 Task: Search one way flight ticket for 4 adults, 1 infant in seat and 1 infant on lap in premium economy from Pittsburgh: Pittsburgh International Airport to Rockford: Chicago Rockford International Airport(was Northwest Chicagoland Regional Airport At Rockford) on 5-1-2023. Choice of flights is Royal air maroc. Number of bags: 1 checked bag. Price is upto 83000. Outbound departure time preference is 20:00.
Action: Mouse moved to (270, 397)
Screenshot: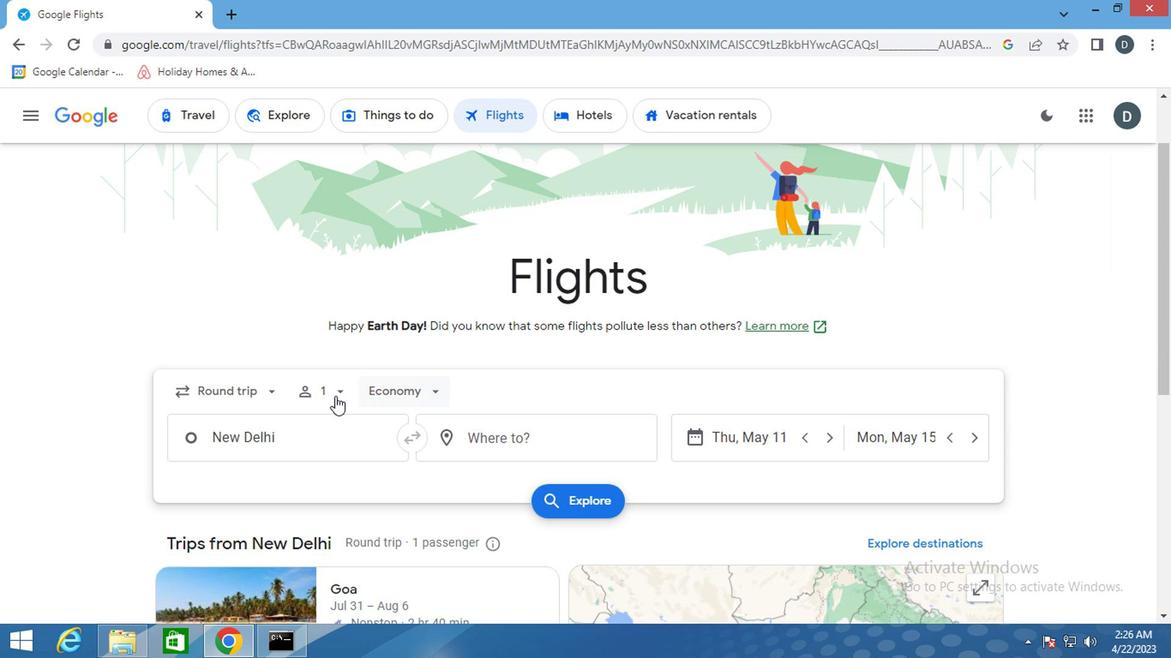 
Action: Mouse pressed left at (270, 397)
Screenshot: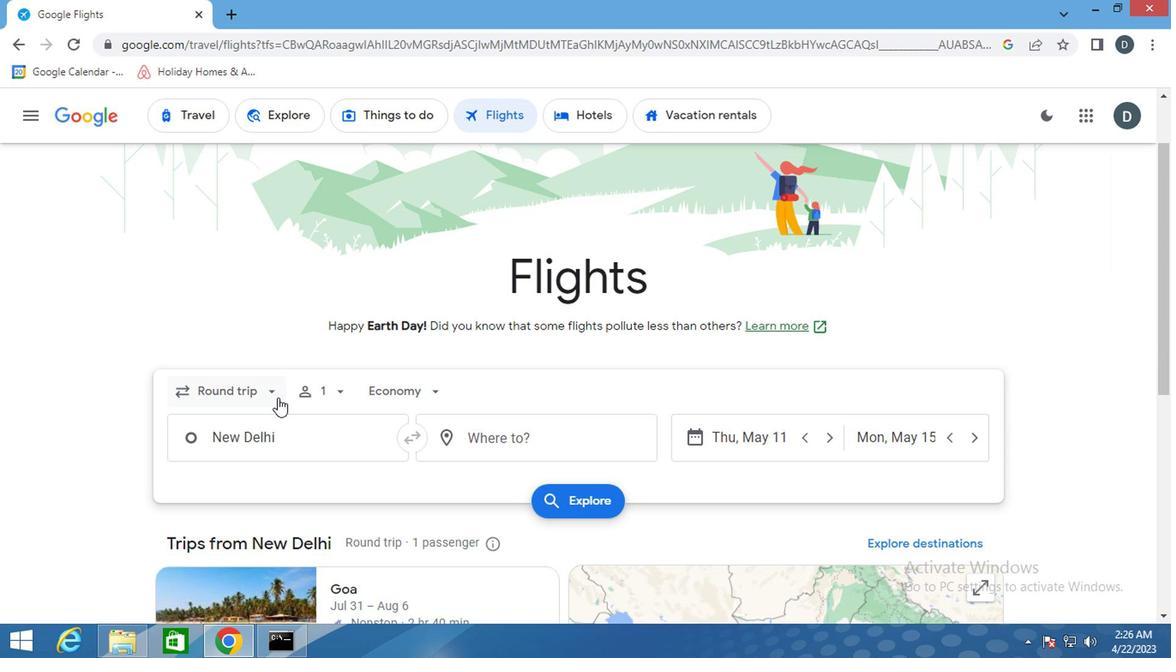 
Action: Mouse moved to (261, 456)
Screenshot: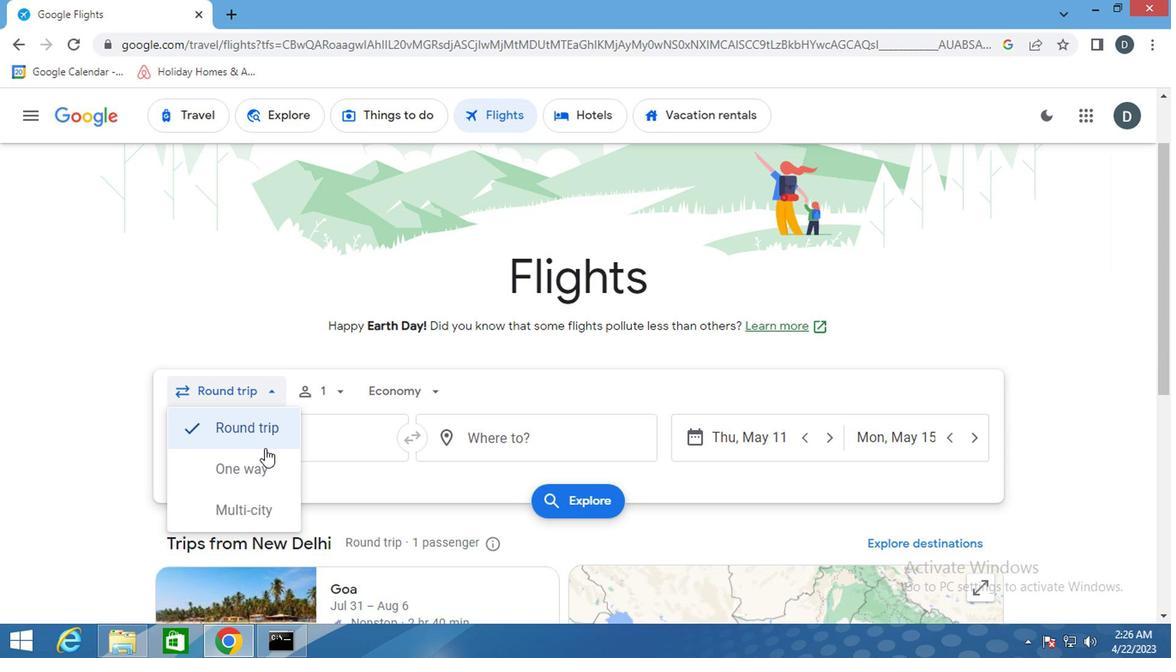 
Action: Mouse pressed left at (261, 456)
Screenshot: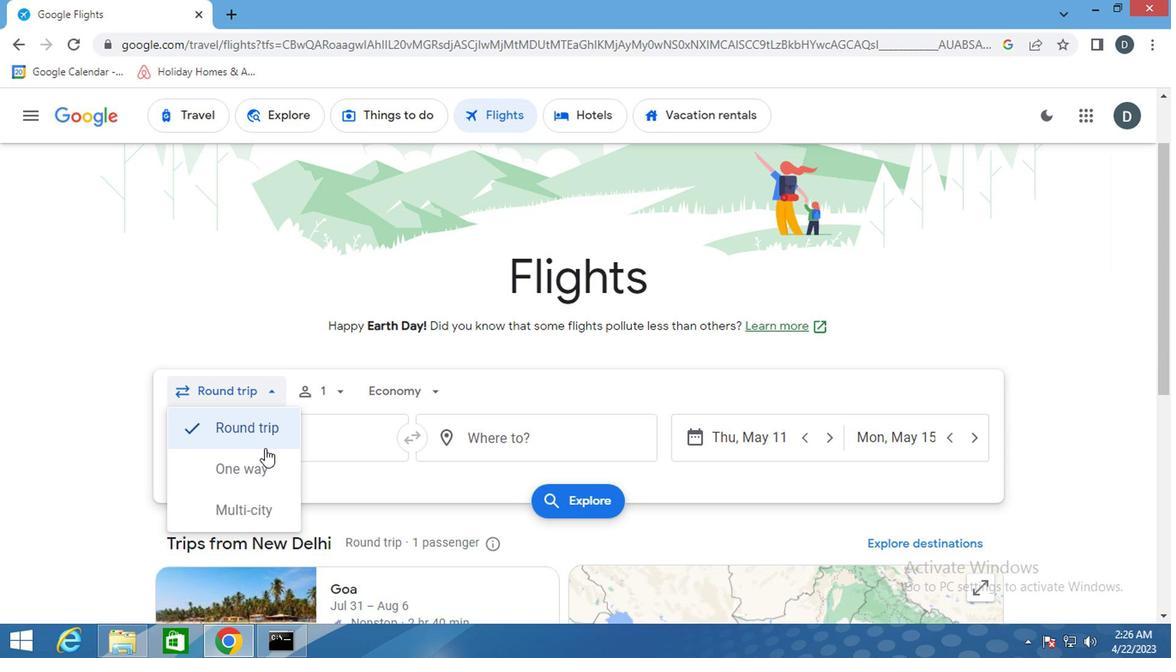 
Action: Mouse moved to (347, 372)
Screenshot: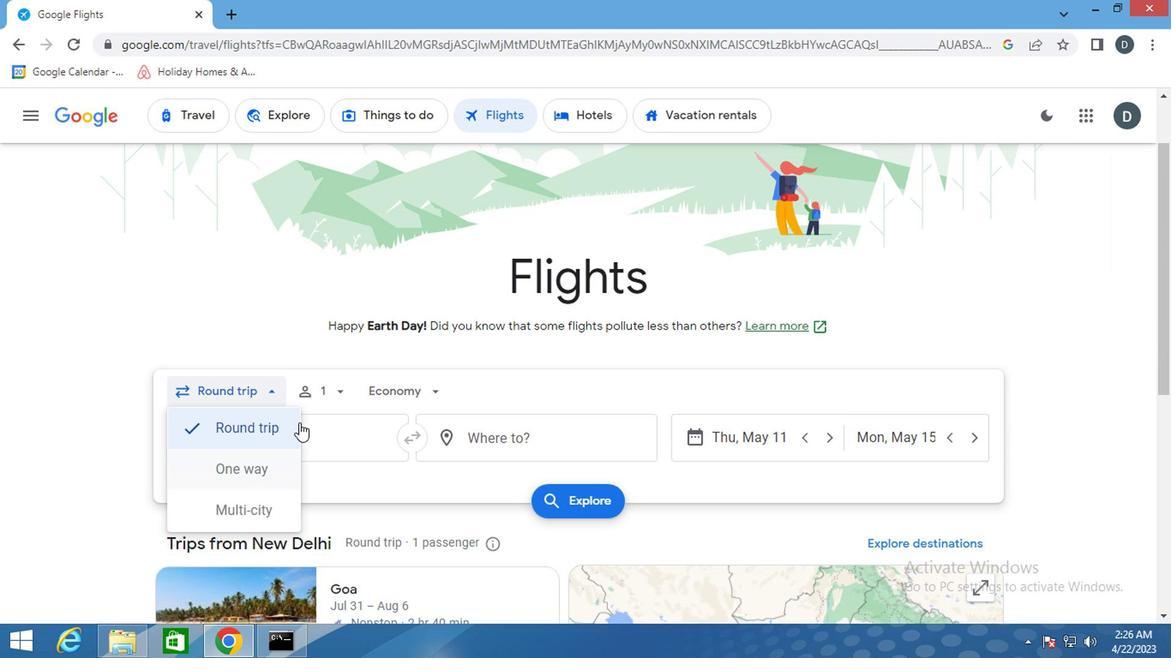 
Action: Mouse pressed left at (347, 372)
Screenshot: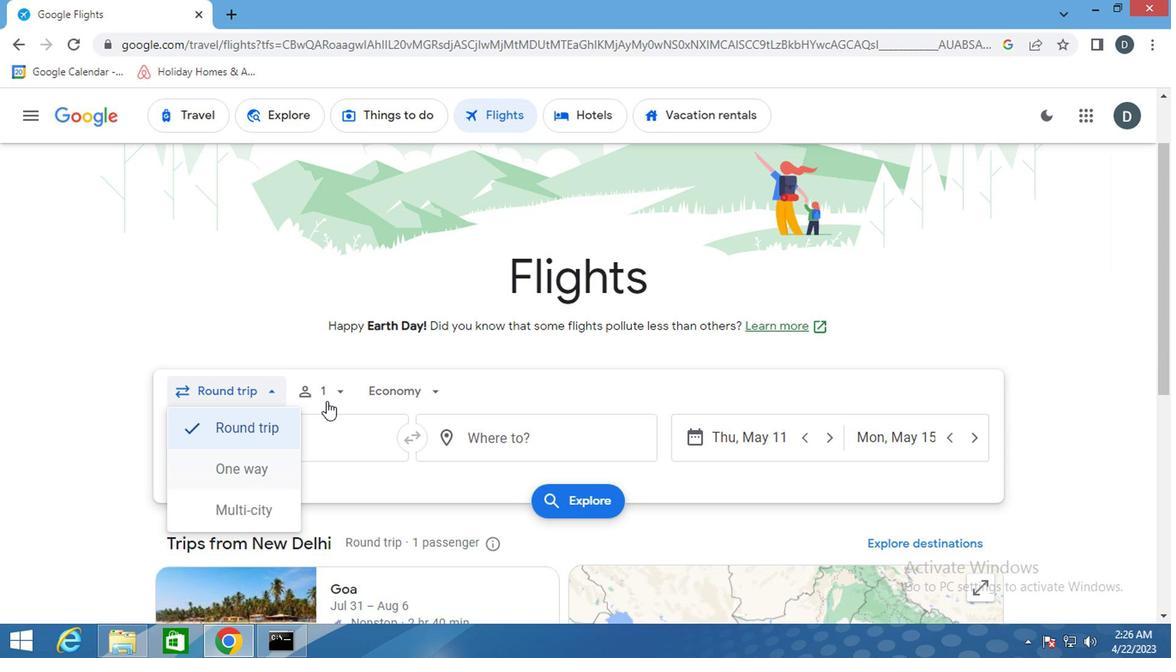 
Action: Mouse moved to (334, 379)
Screenshot: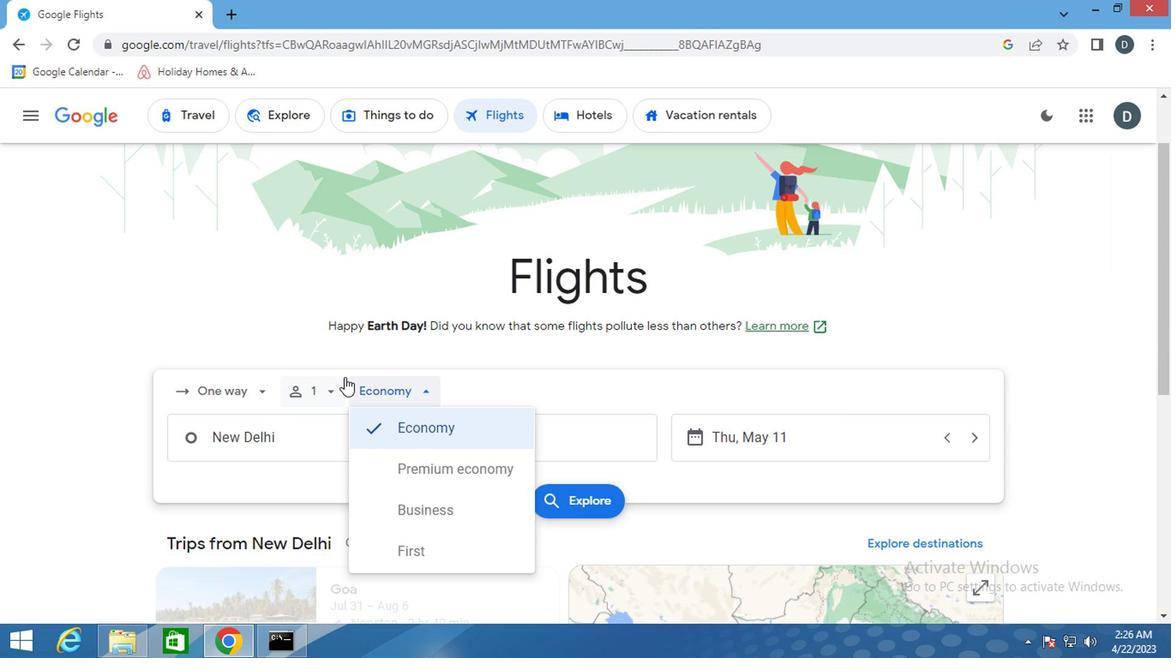 
Action: Mouse pressed left at (334, 379)
Screenshot: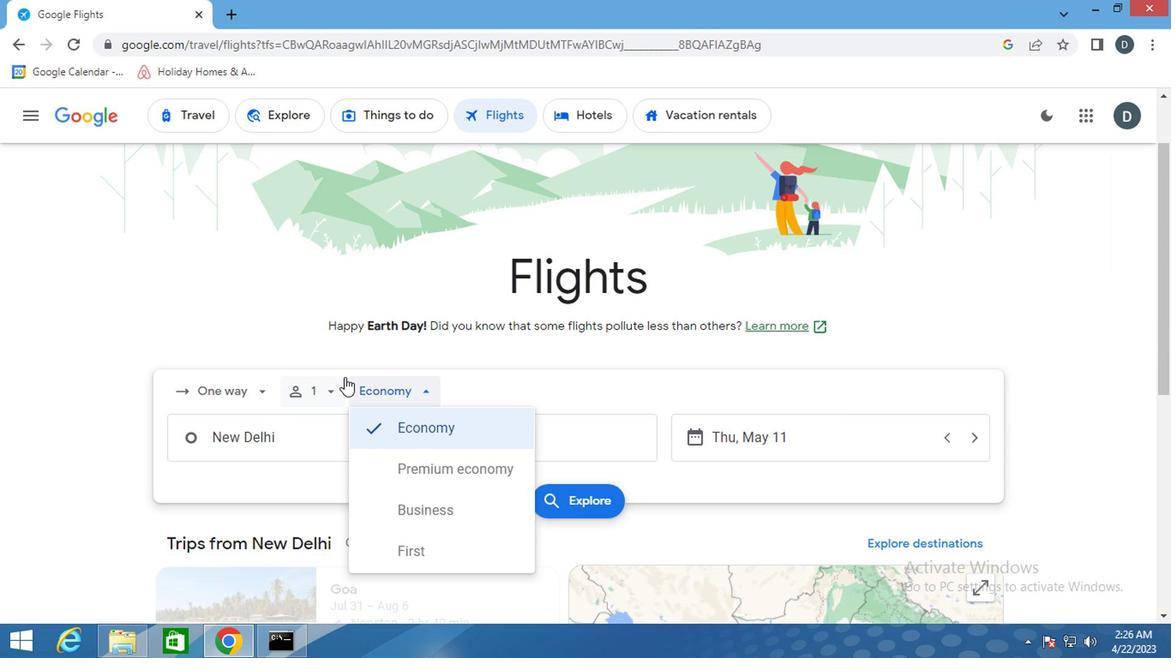 
Action: Mouse moved to (451, 430)
Screenshot: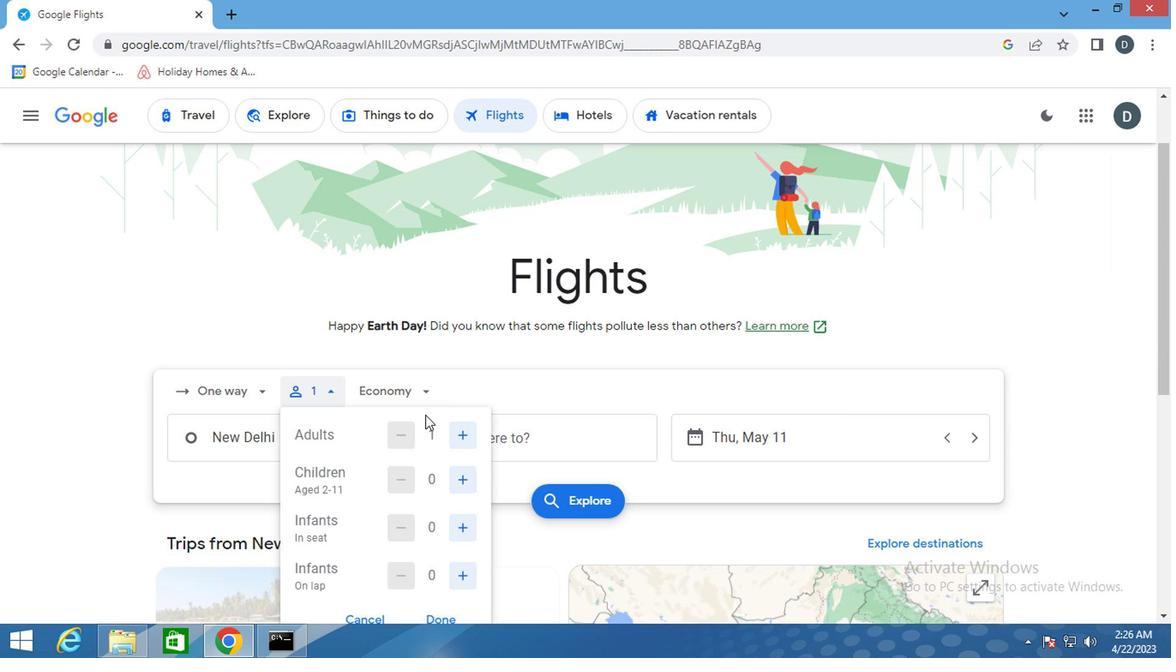 
Action: Mouse pressed left at (451, 430)
Screenshot: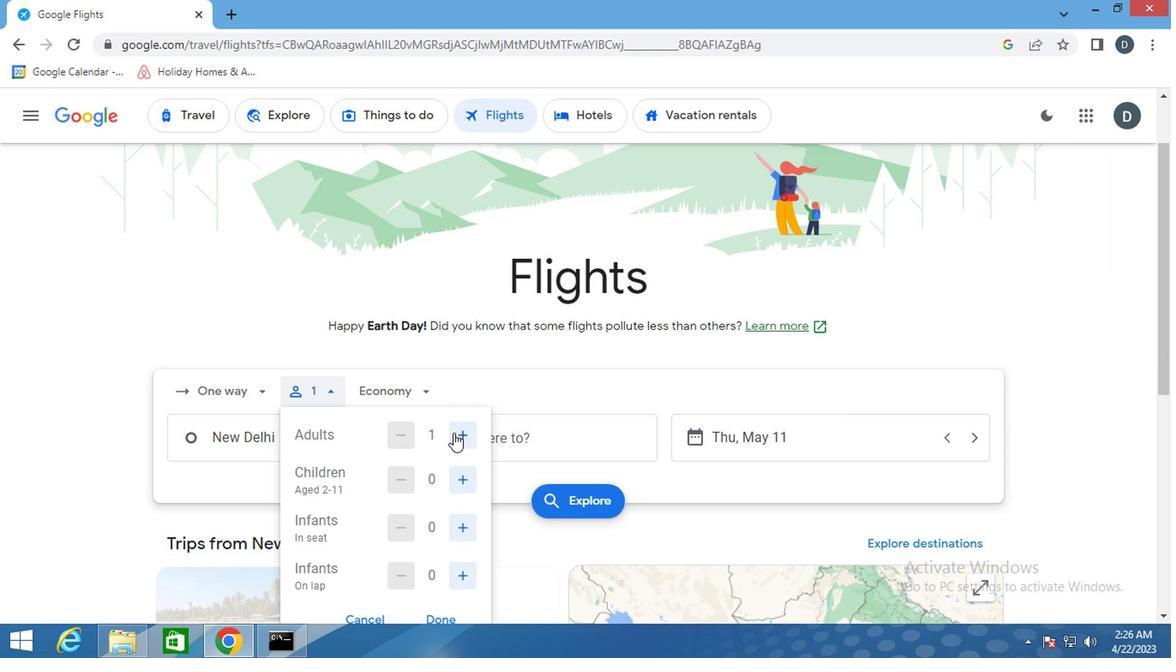 
Action: Mouse pressed left at (451, 430)
Screenshot: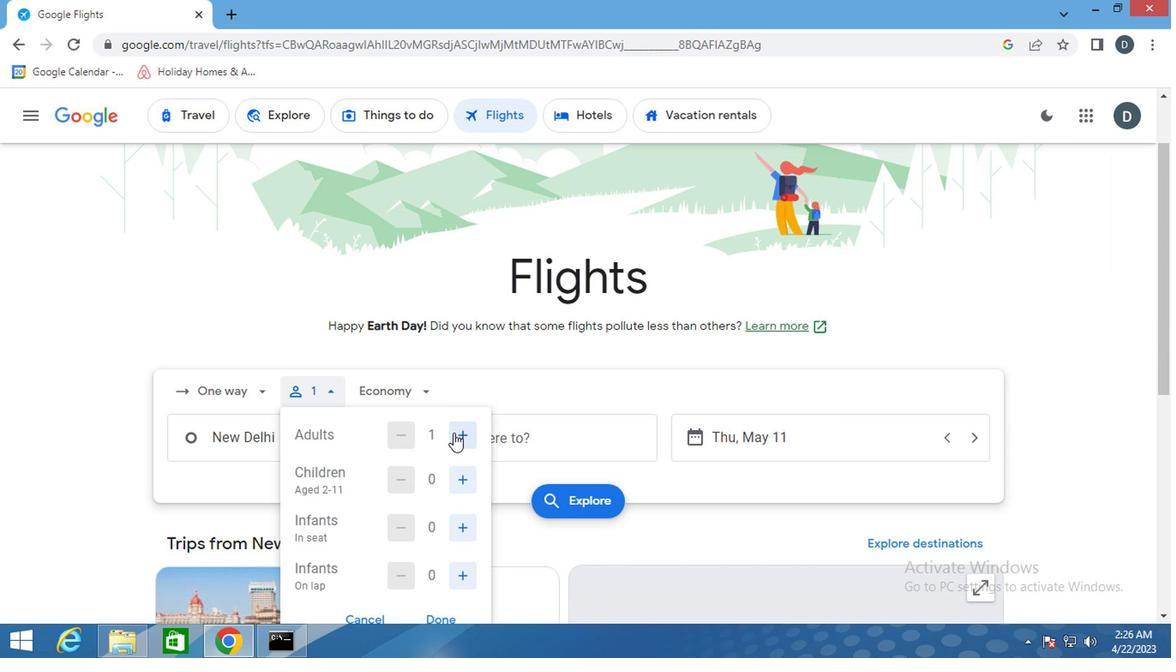 
Action: Mouse pressed left at (451, 430)
Screenshot: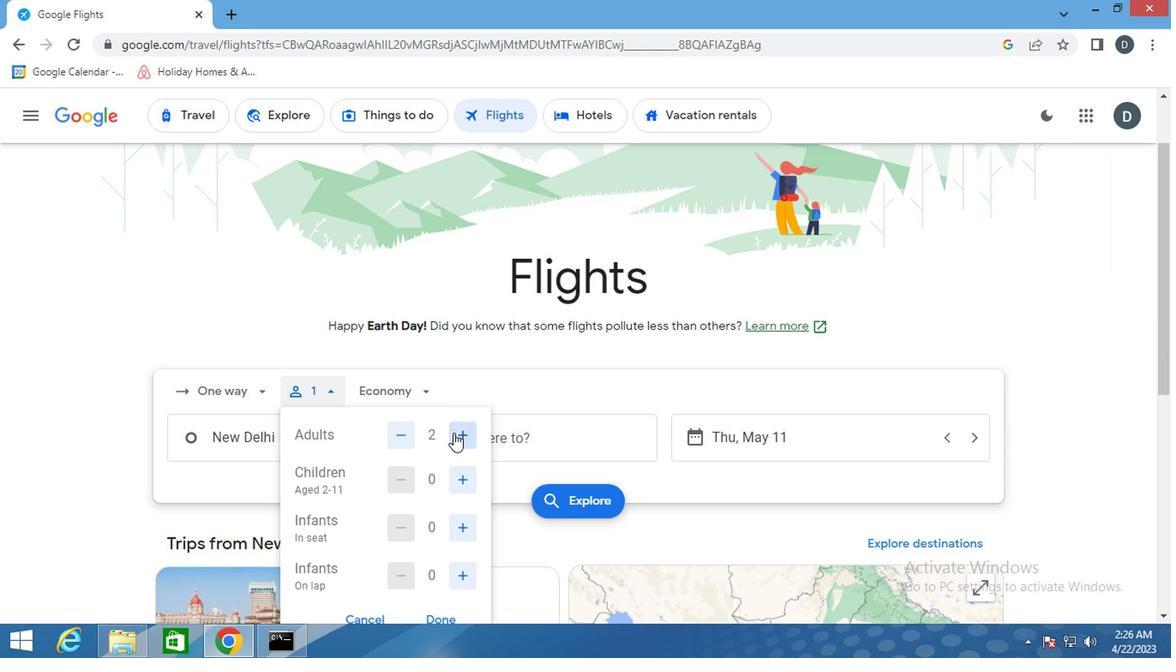 
Action: Mouse moved to (455, 538)
Screenshot: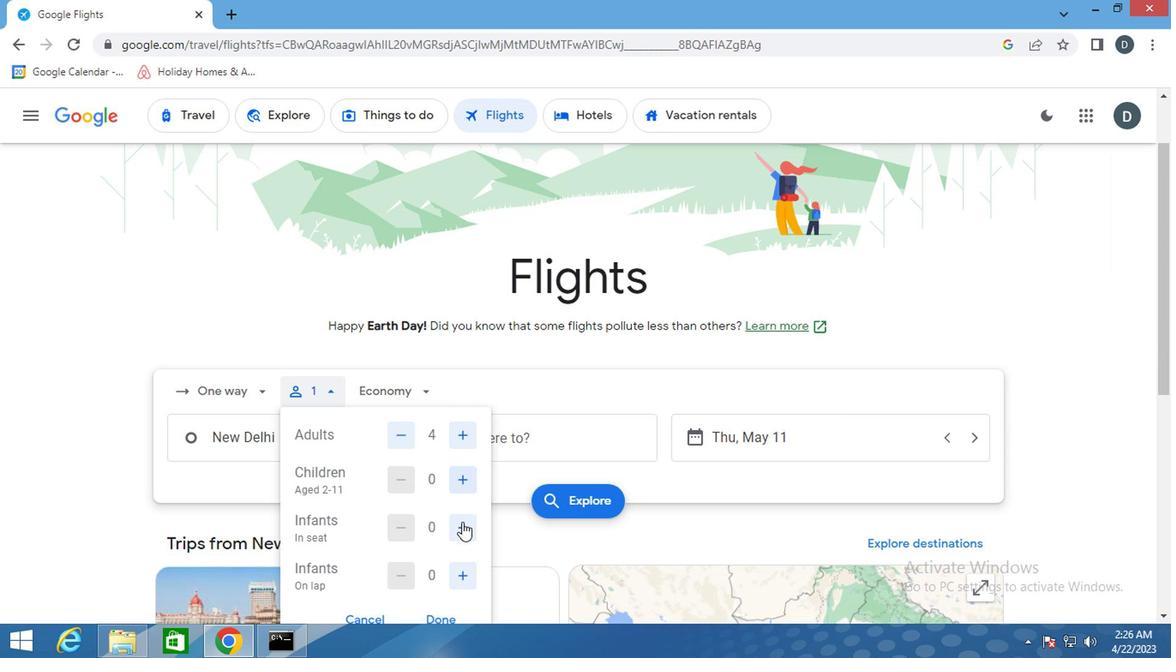 
Action: Mouse pressed left at (455, 538)
Screenshot: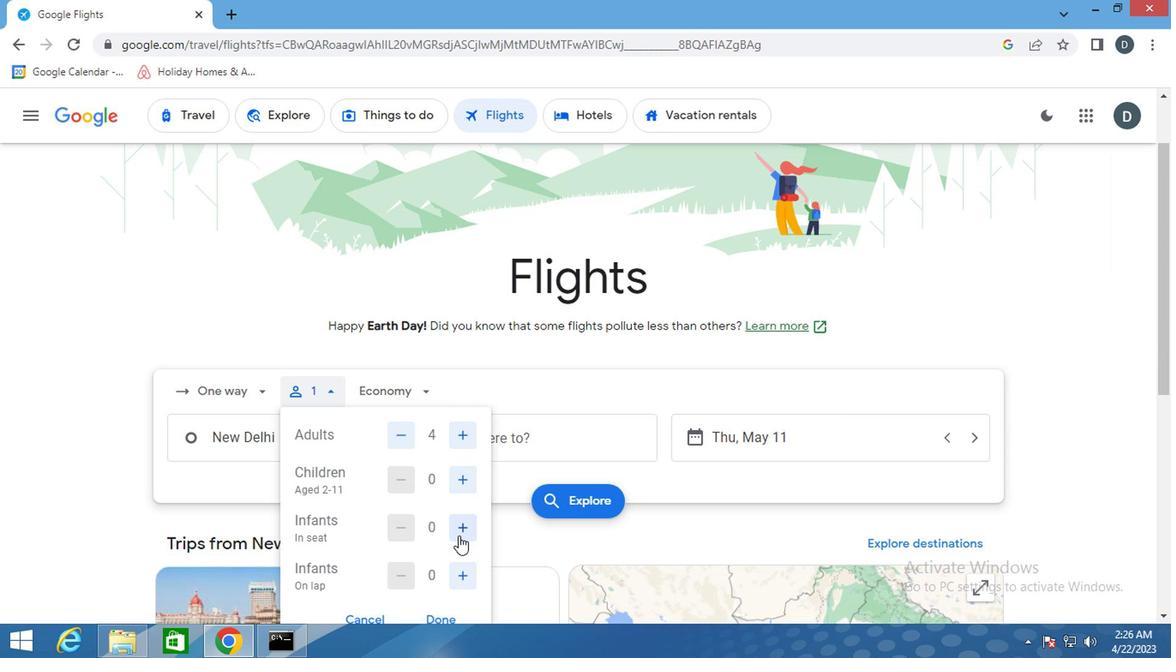 
Action: Mouse moved to (463, 578)
Screenshot: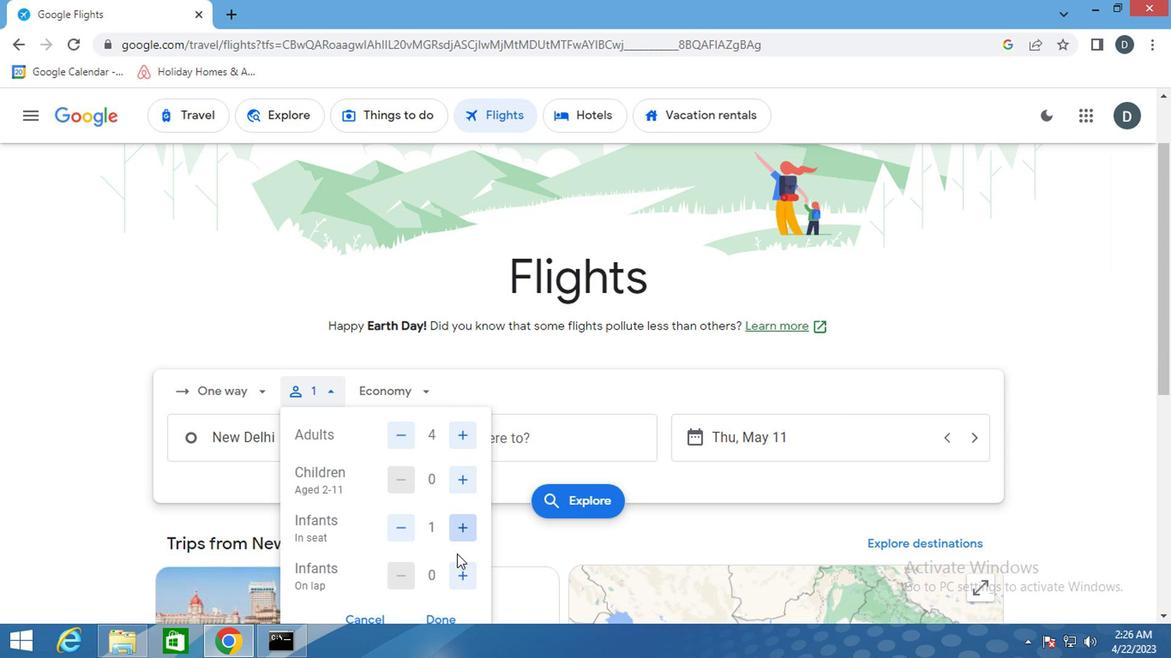 
Action: Mouse pressed left at (463, 578)
Screenshot: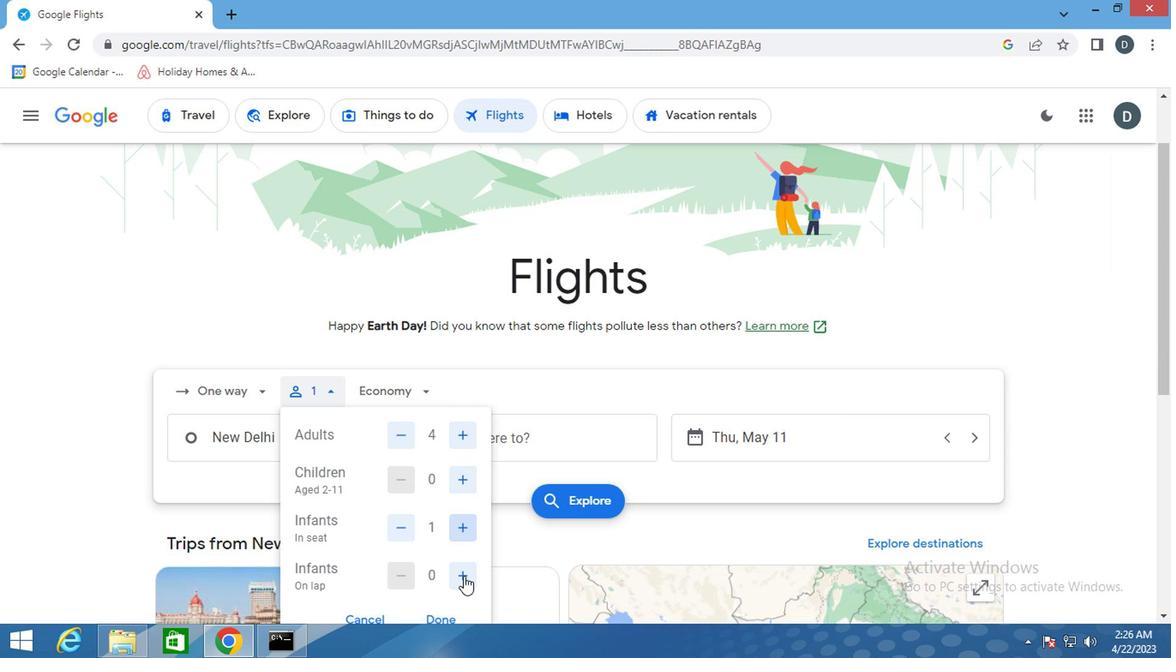 
Action: Mouse moved to (440, 613)
Screenshot: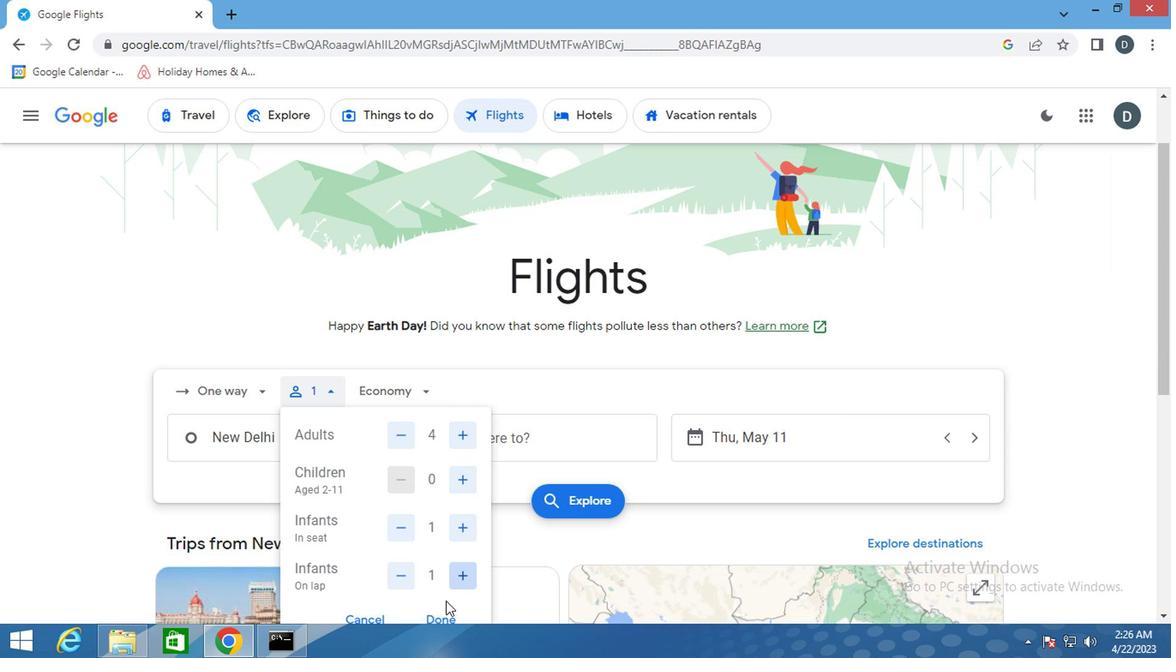 
Action: Mouse pressed left at (440, 613)
Screenshot: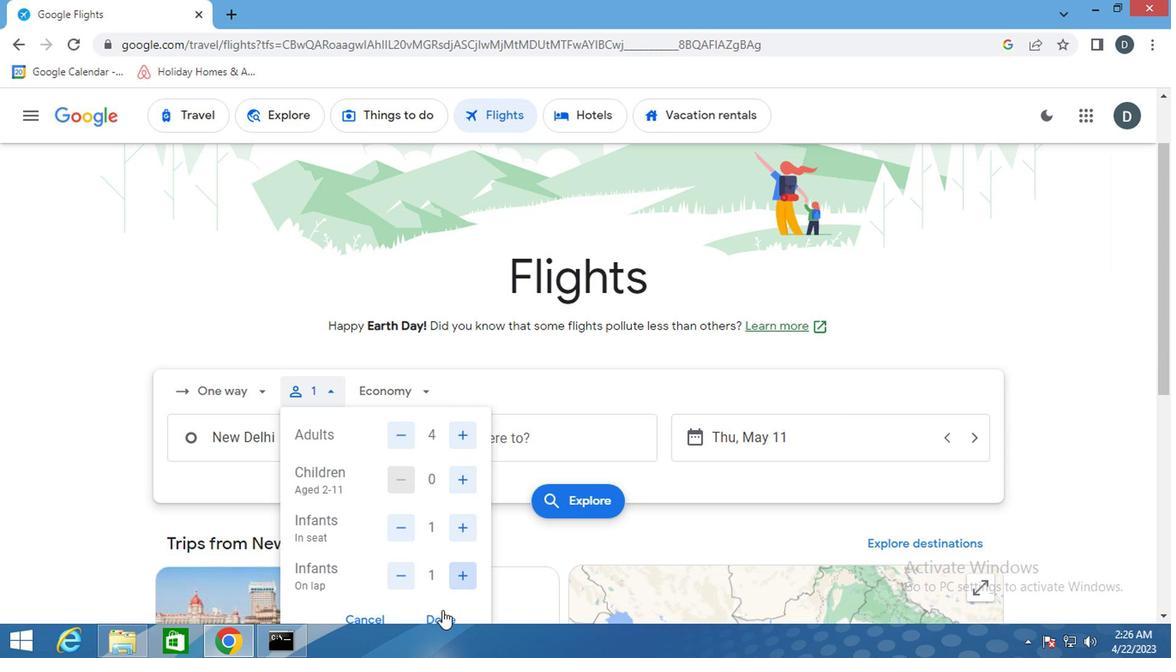 
Action: Mouse moved to (393, 389)
Screenshot: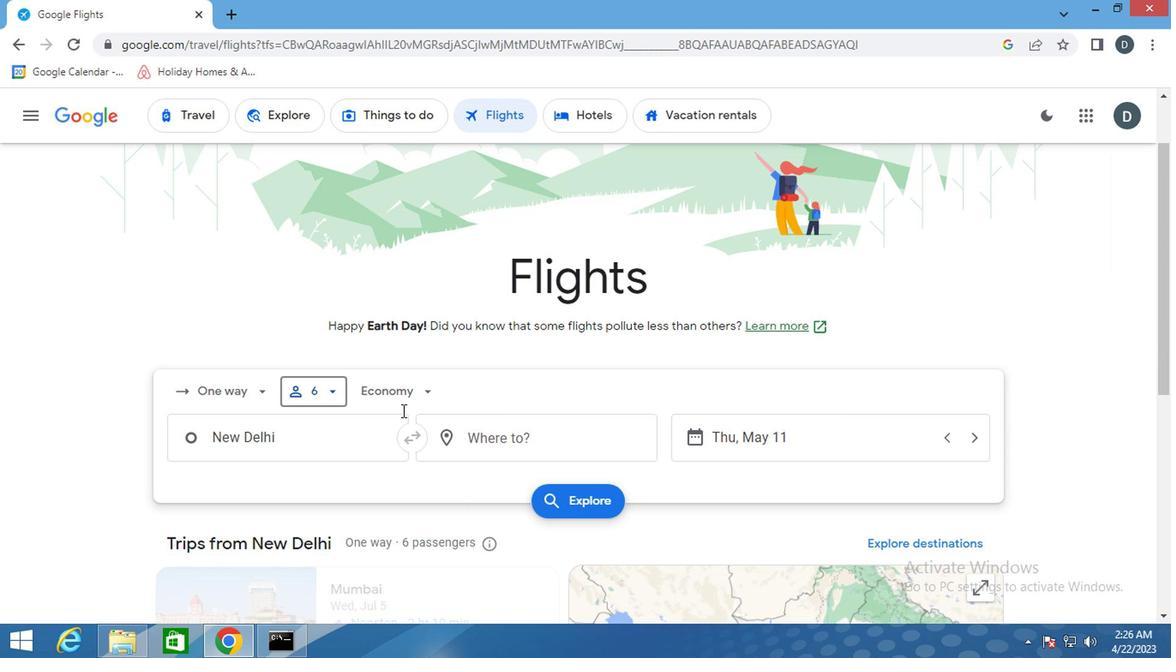 
Action: Mouse pressed left at (393, 389)
Screenshot: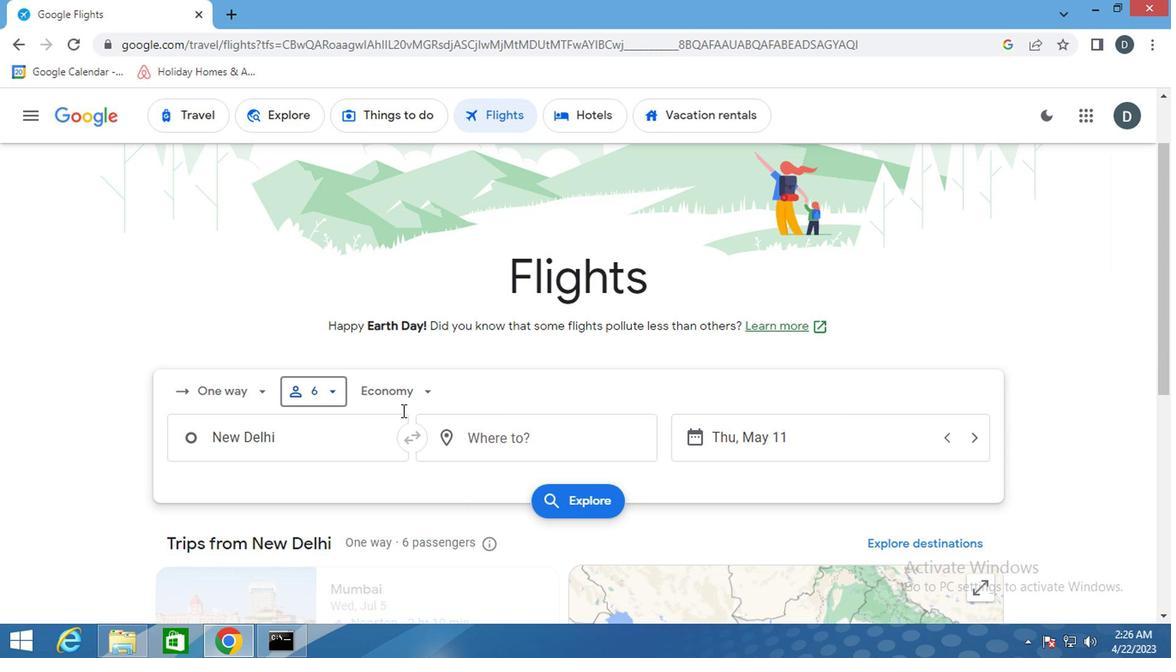 
Action: Mouse moved to (469, 478)
Screenshot: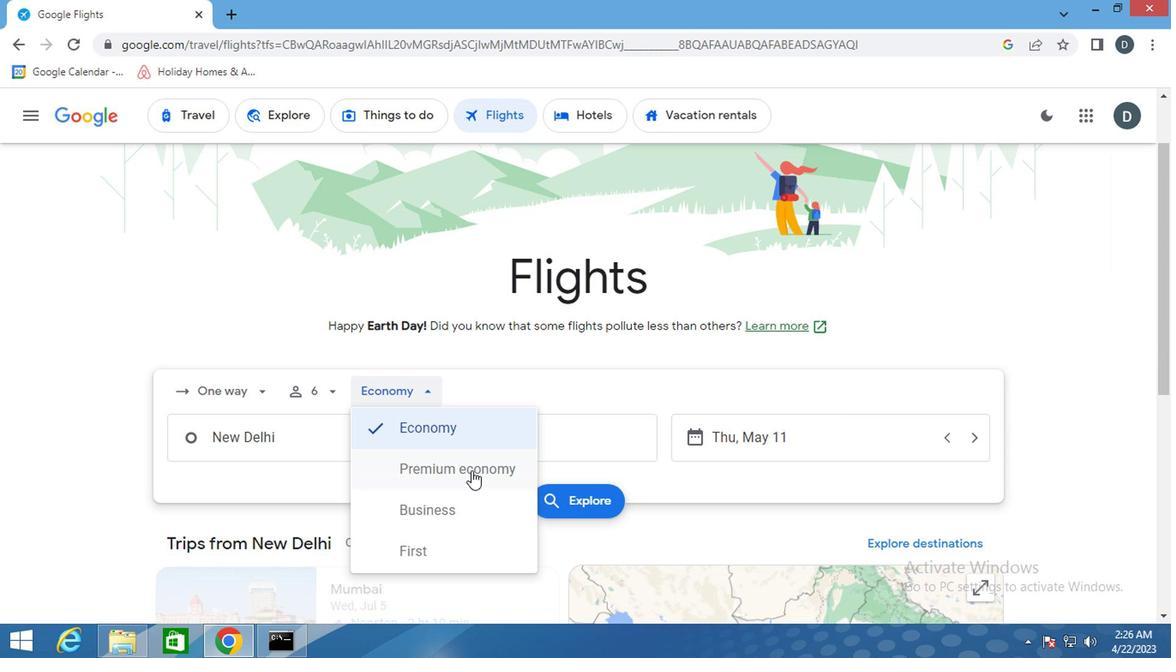 
Action: Mouse pressed left at (469, 478)
Screenshot: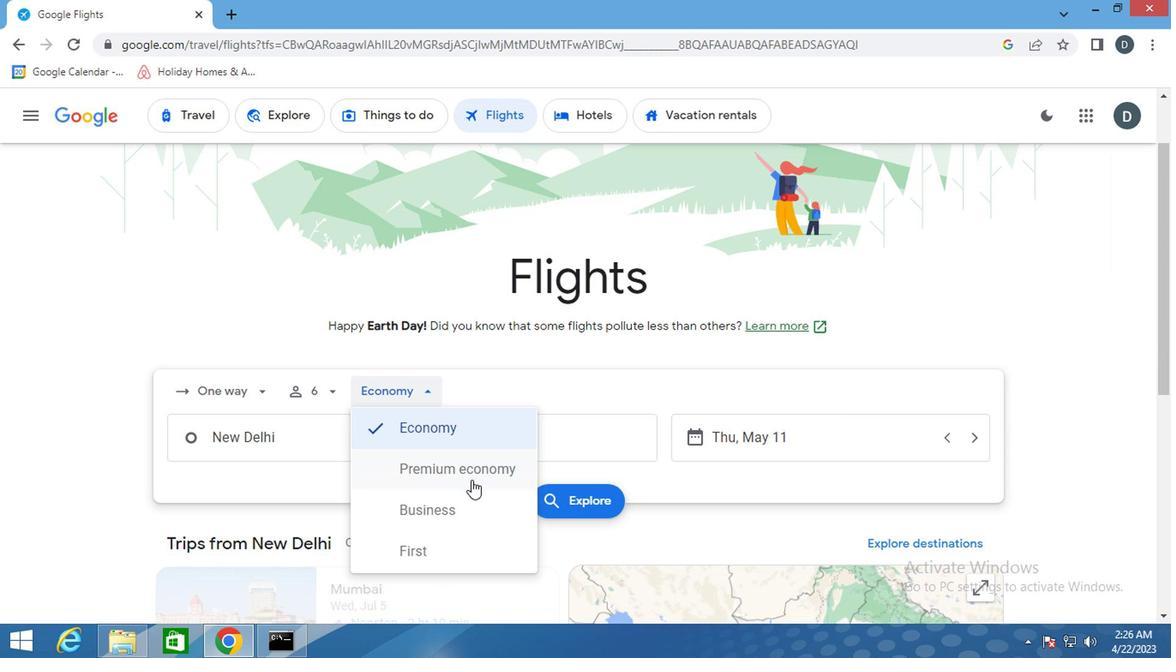 
Action: Mouse moved to (302, 444)
Screenshot: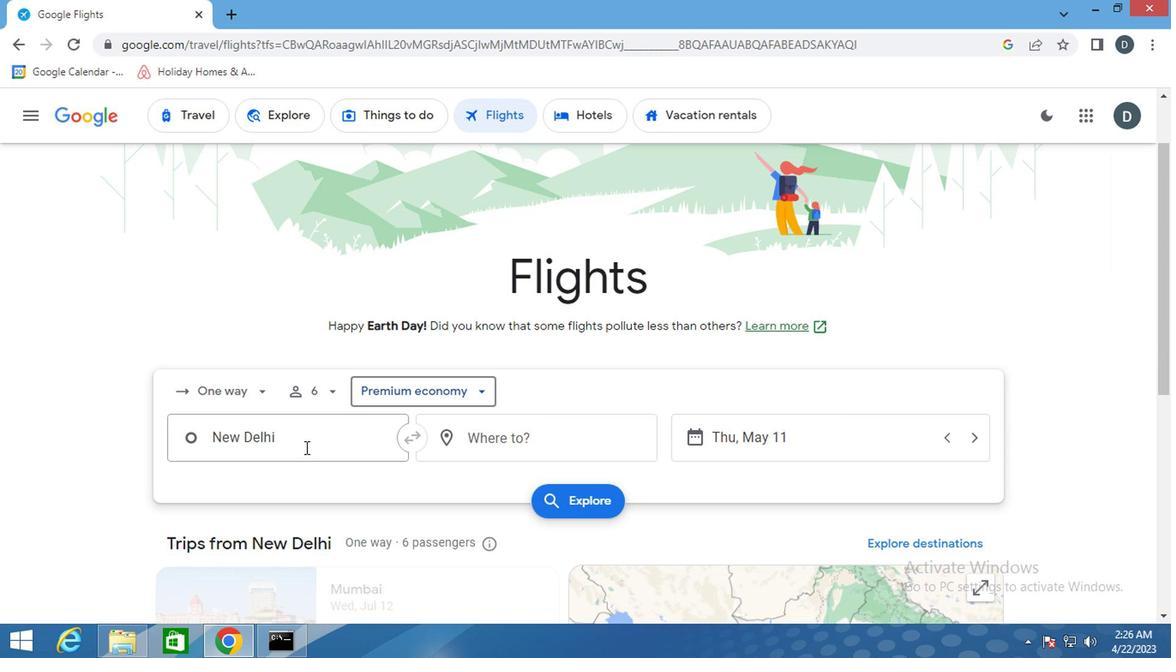 
Action: Mouse pressed left at (302, 444)
Screenshot: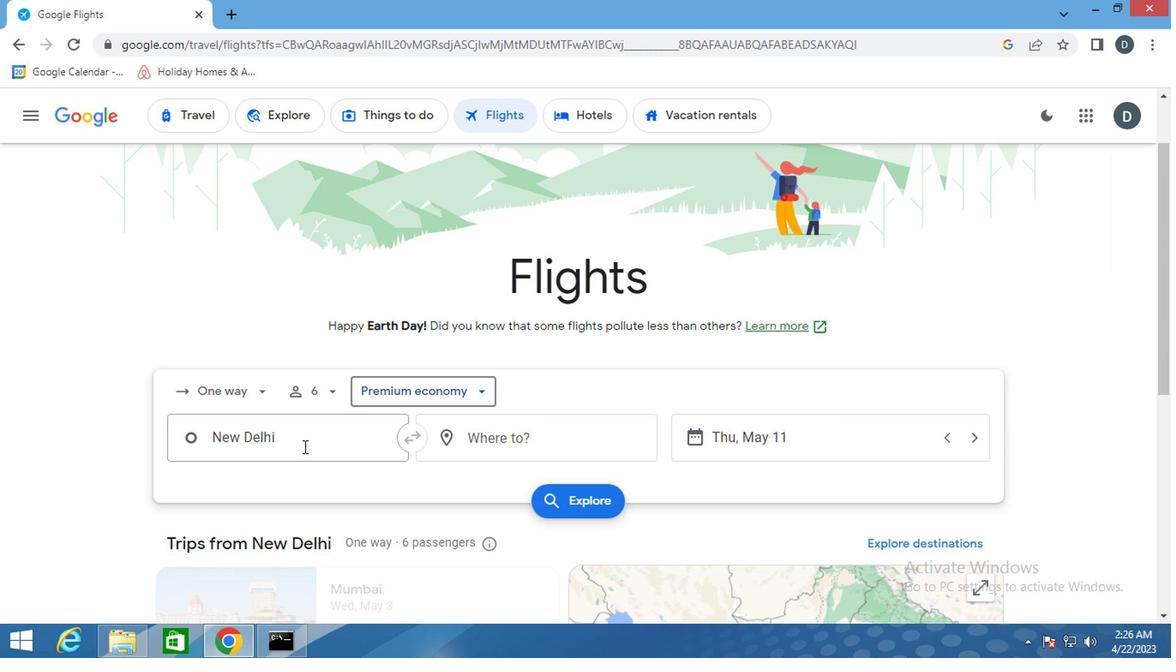 
Action: Key pressed <Key.shift>PITTSBURG
Screenshot: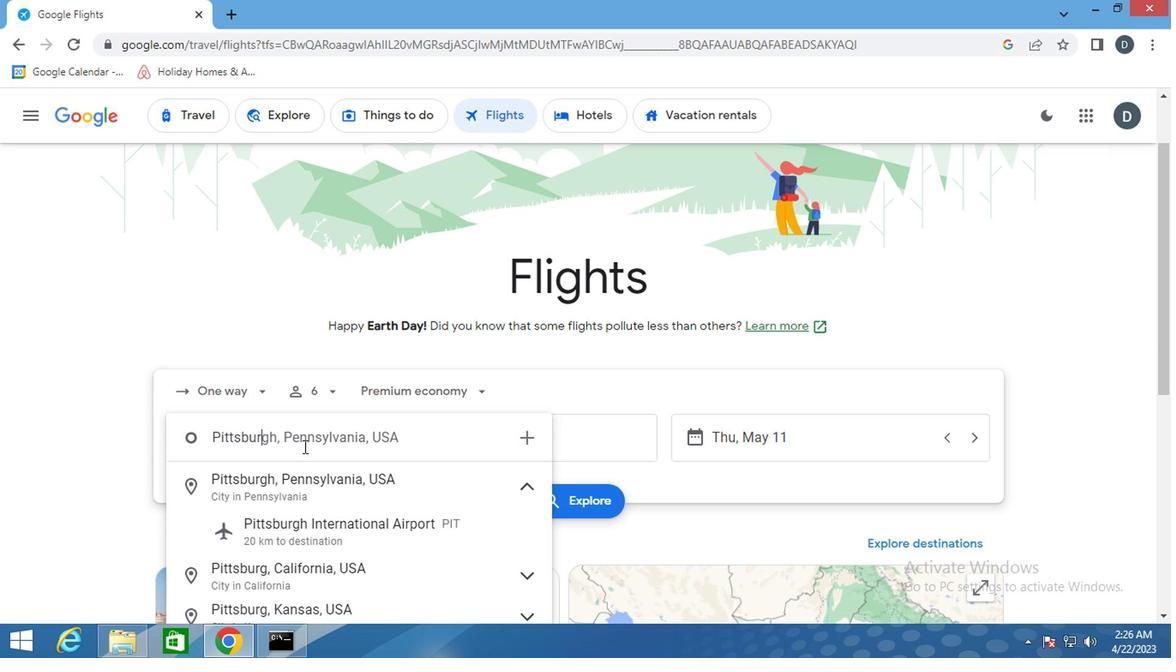 
Action: Mouse moved to (358, 528)
Screenshot: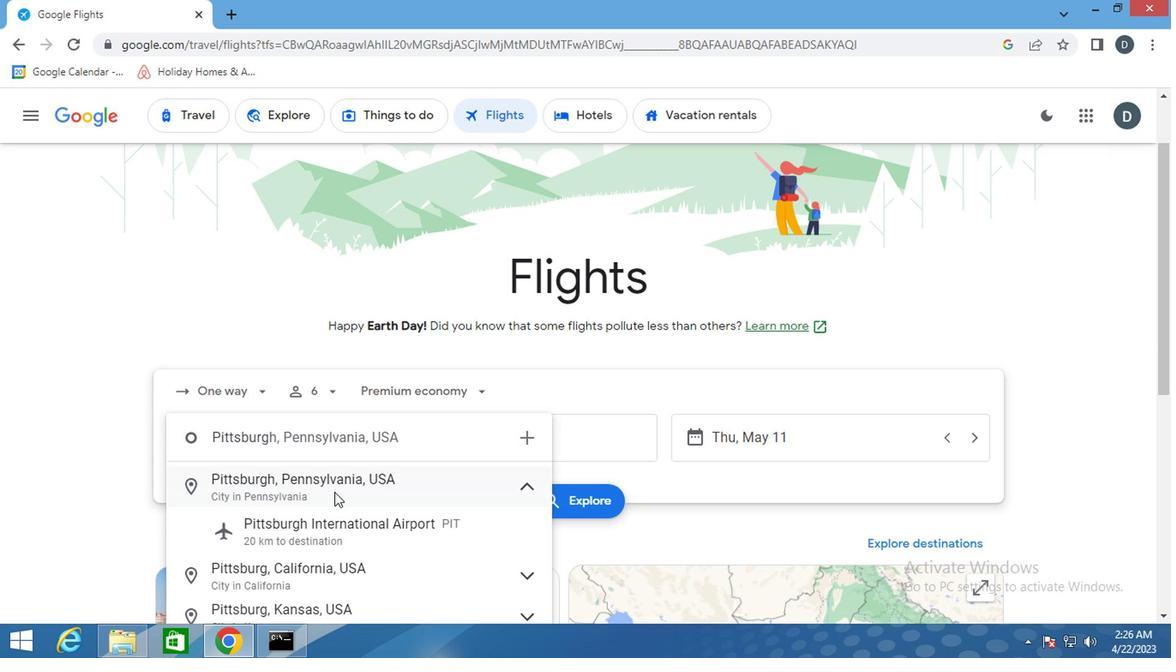 
Action: Mouse pressed left at (358, 528)
Screenshot: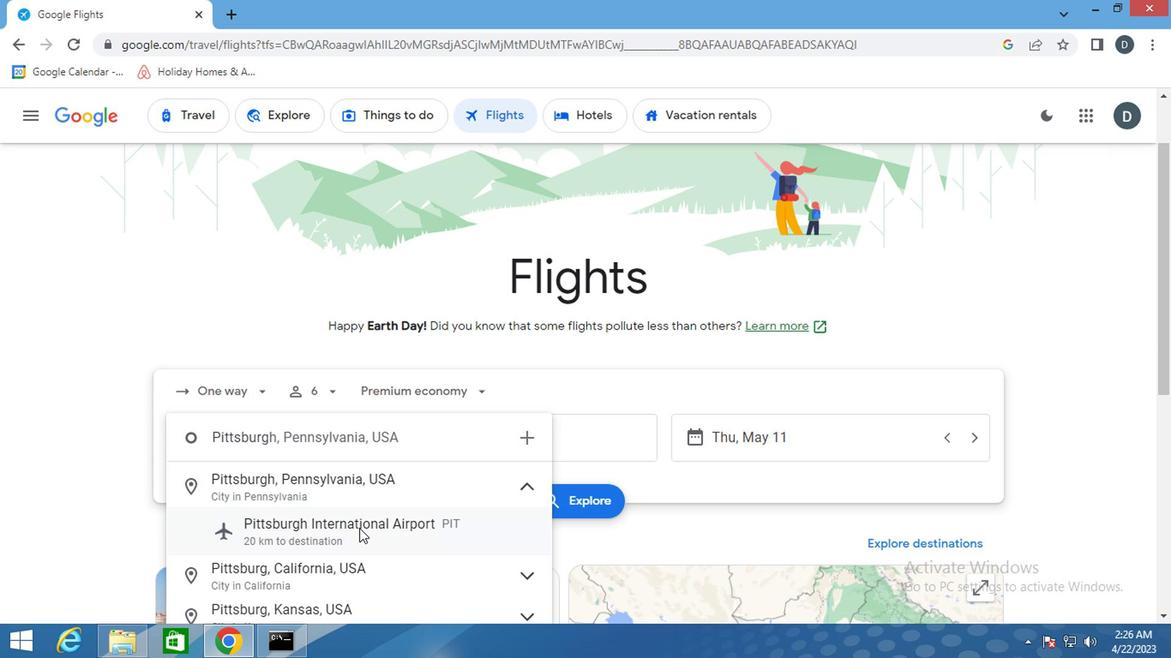 
Action: Mouse moved to (498, 438)
Screenshot: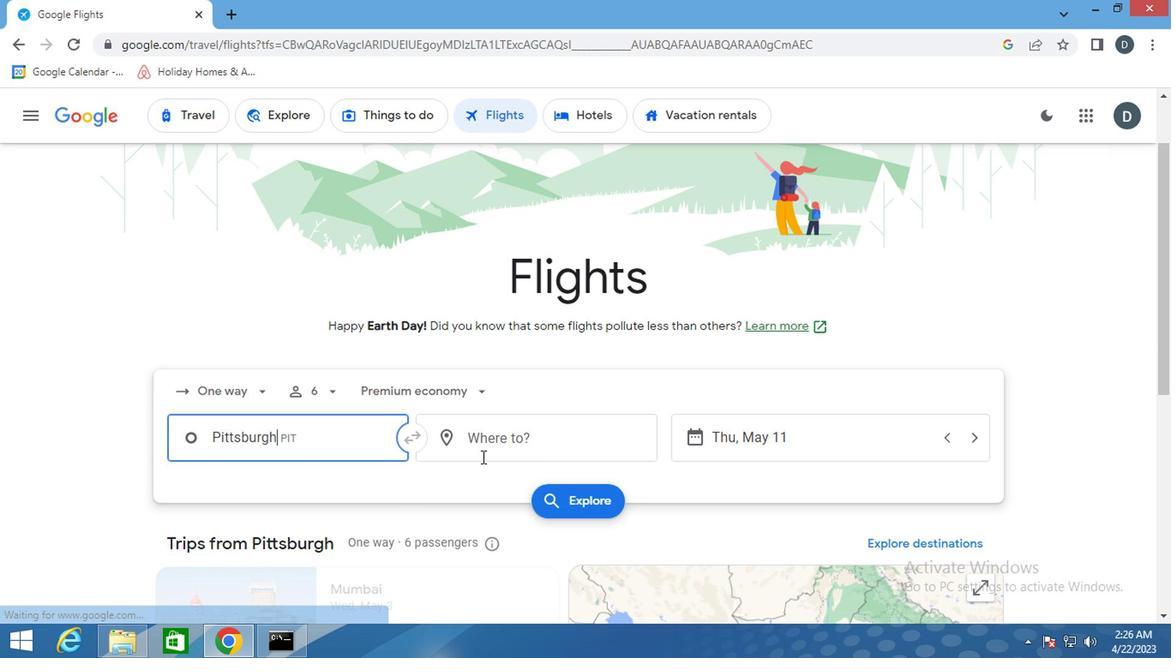 
Action: Mouse pressed left at (498, 438)
Screenshot: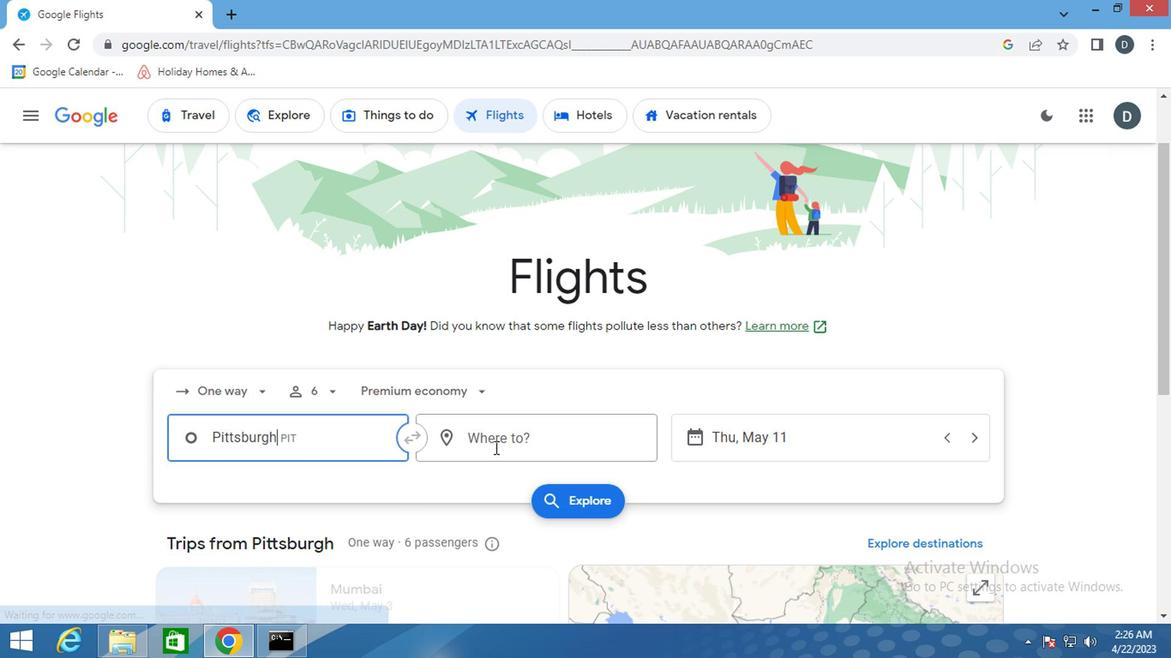 
Action: Key pressed <Key.shift>ROCKFORD
Screenshot: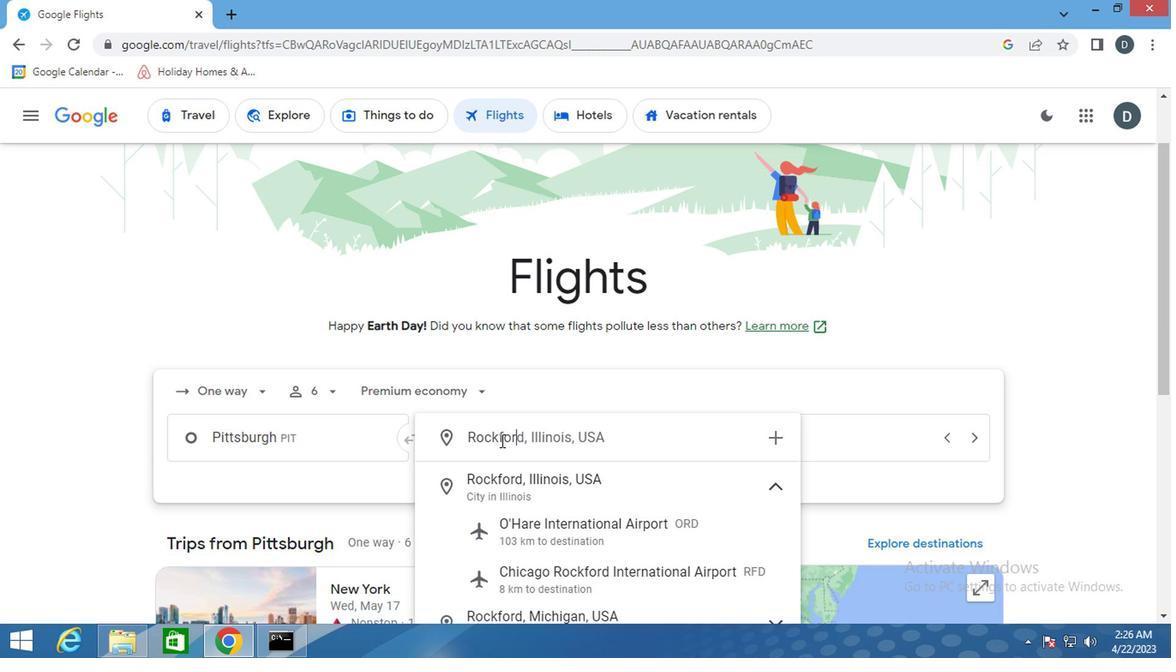 
Action: Mouse moved to (585, 580)
Screenshot: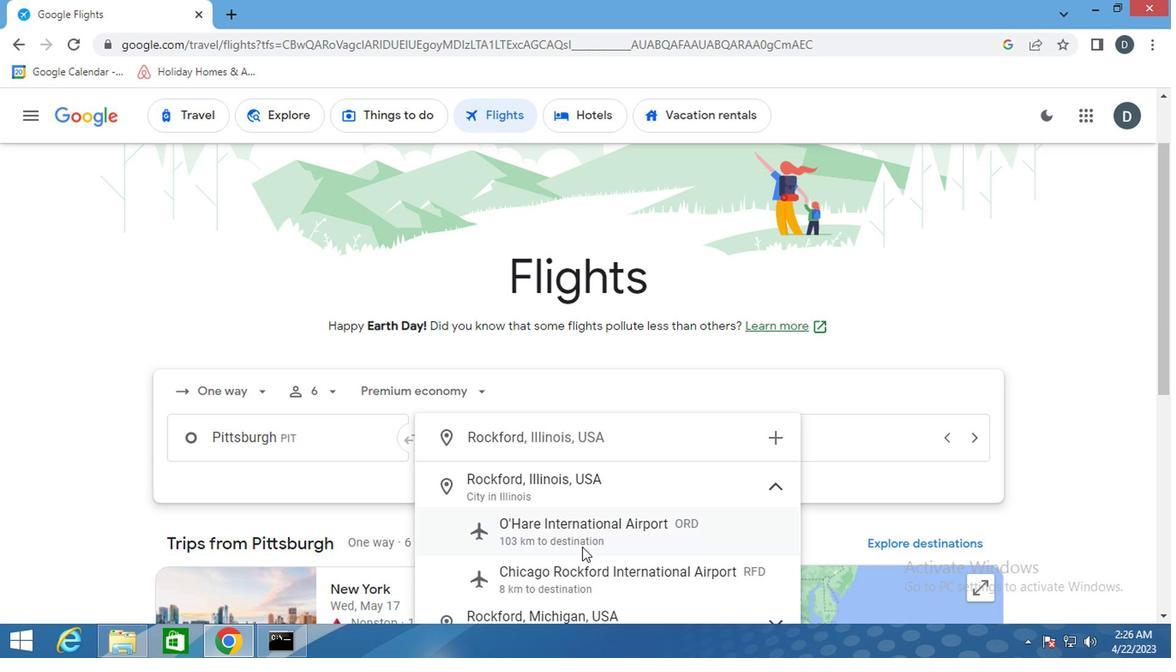 
Action: Mouse pressed left at (585, 580)
Screenshot: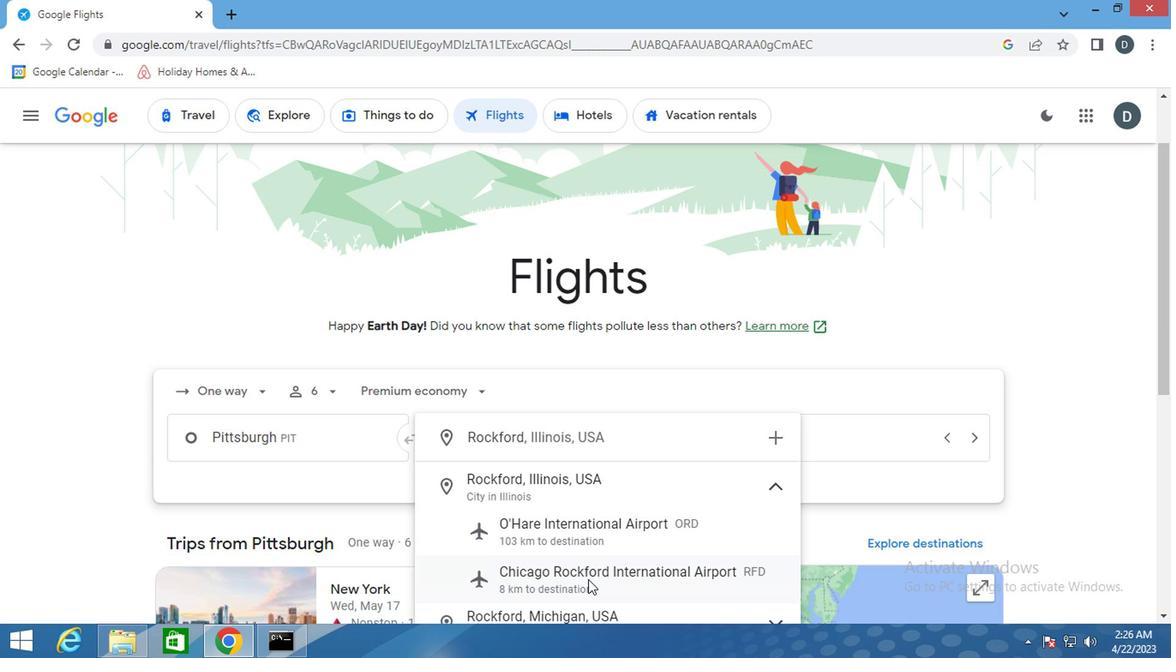 
Action: Mouse moved to (693, 448)
Screenshot: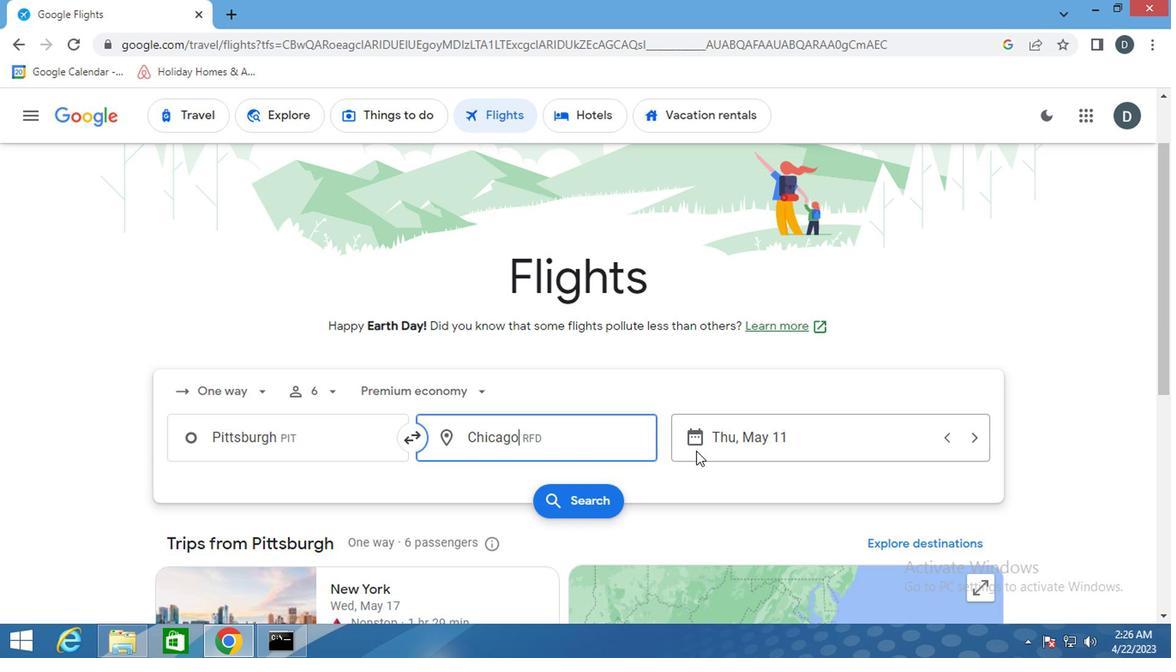 
Action: Mouse pressed left at (693, 448)
Screenshot: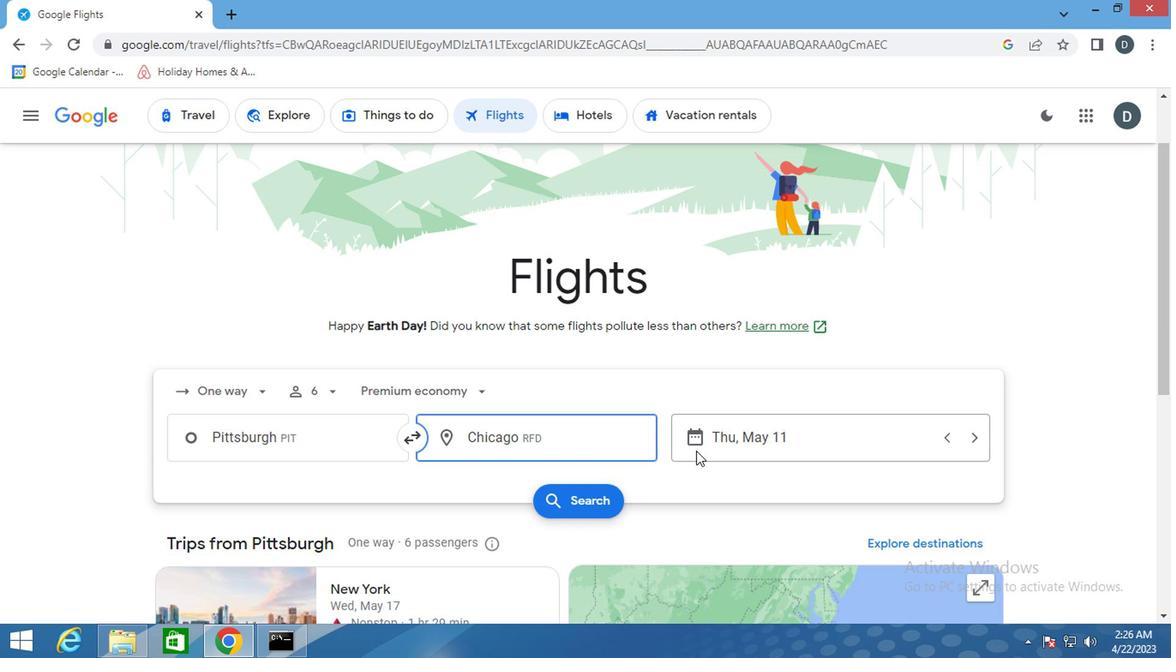 
Action: Mouse moved to (743, 312)
Screenshot: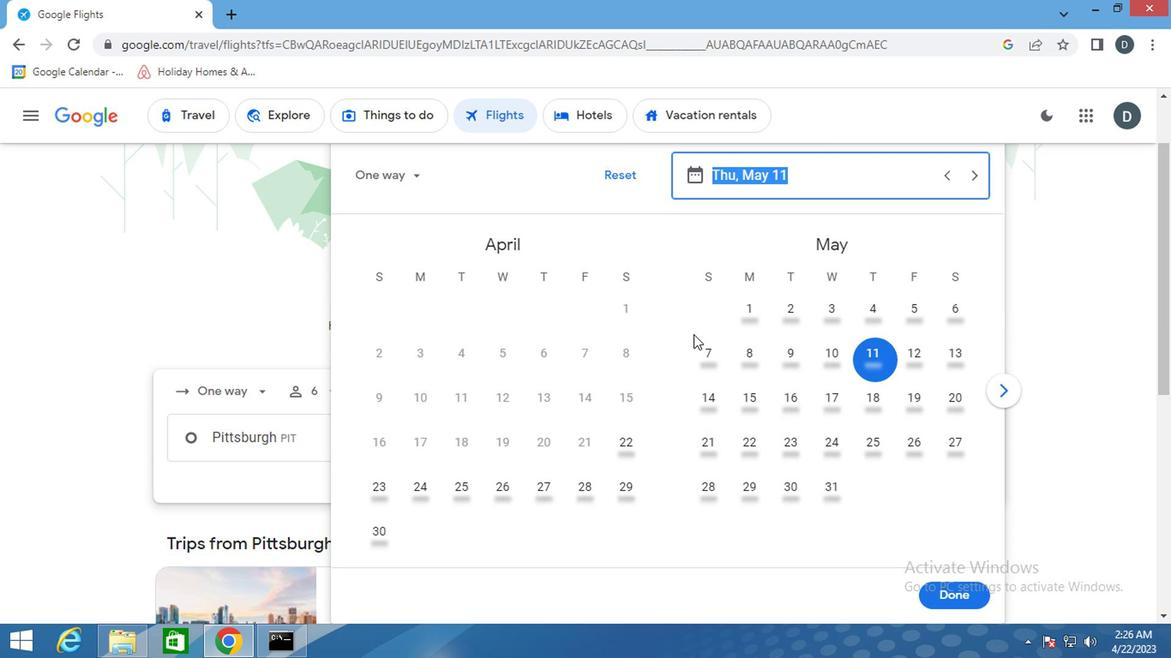 
Action: Mouse pressed left at (743, 312)
Screenshot: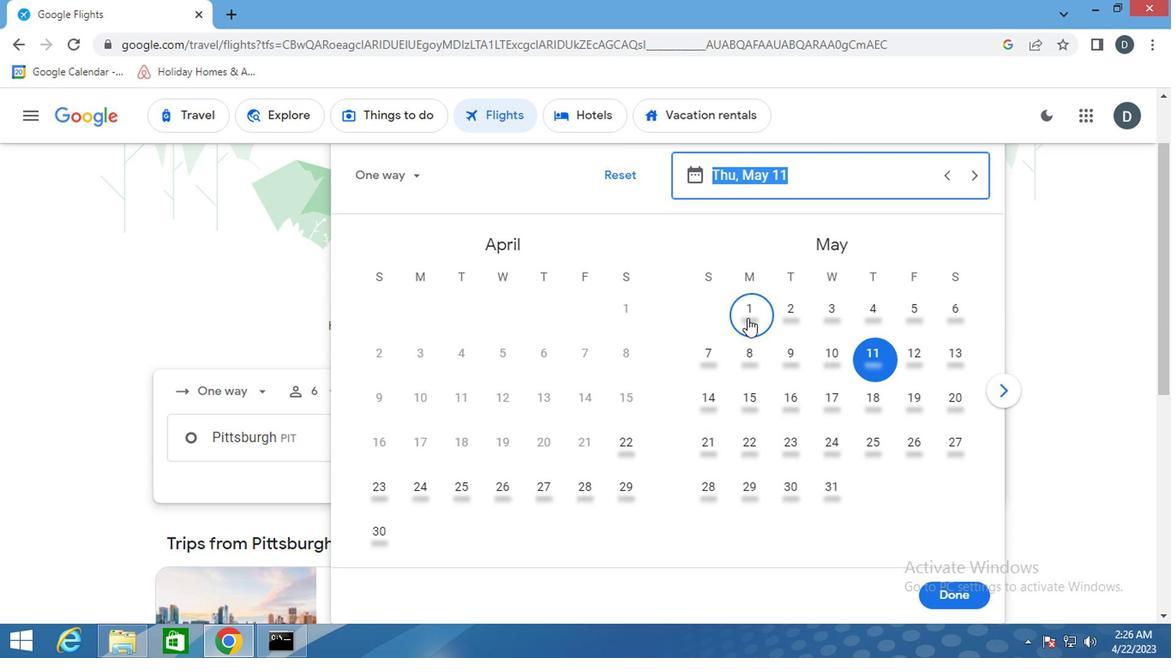 
Action: Mouse moved to (944, 596)
Screenshot: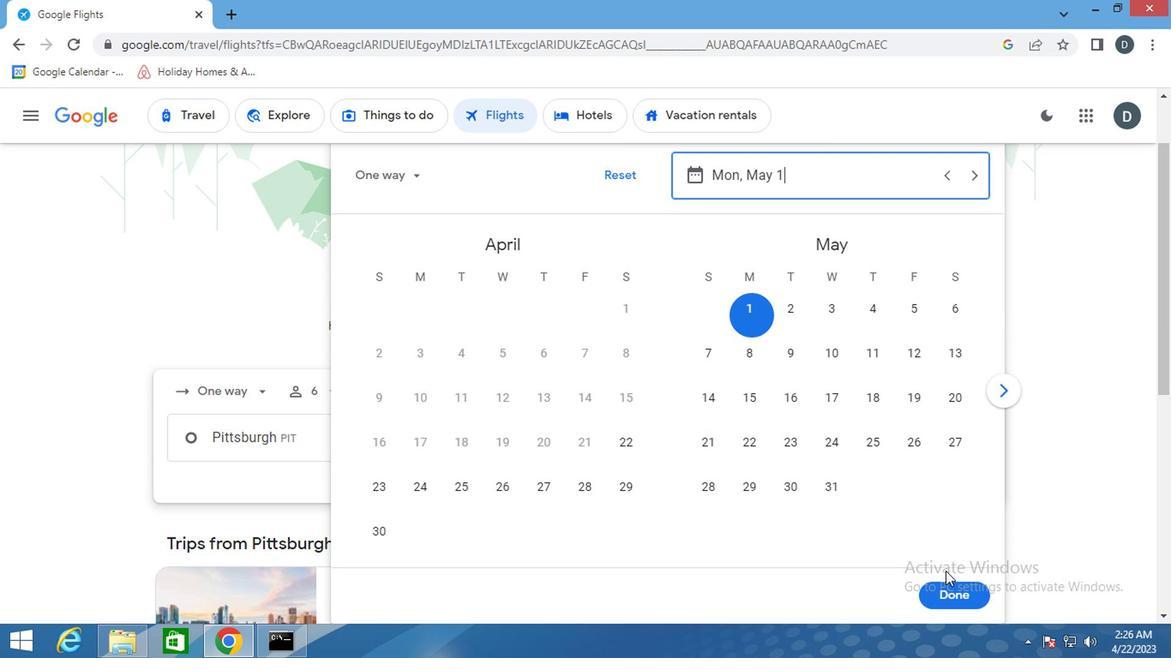 
Action: Mouse pressed left at (944, 596)
Screenshot: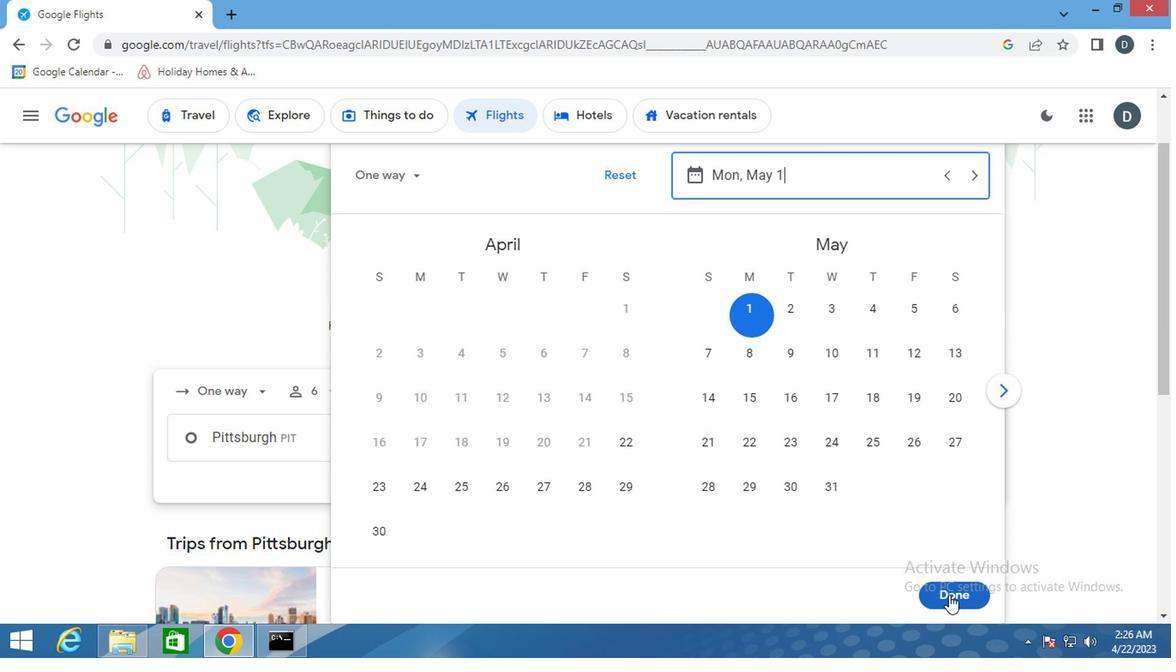 
Action: Mouse moved to (566, 506)
Screenshot: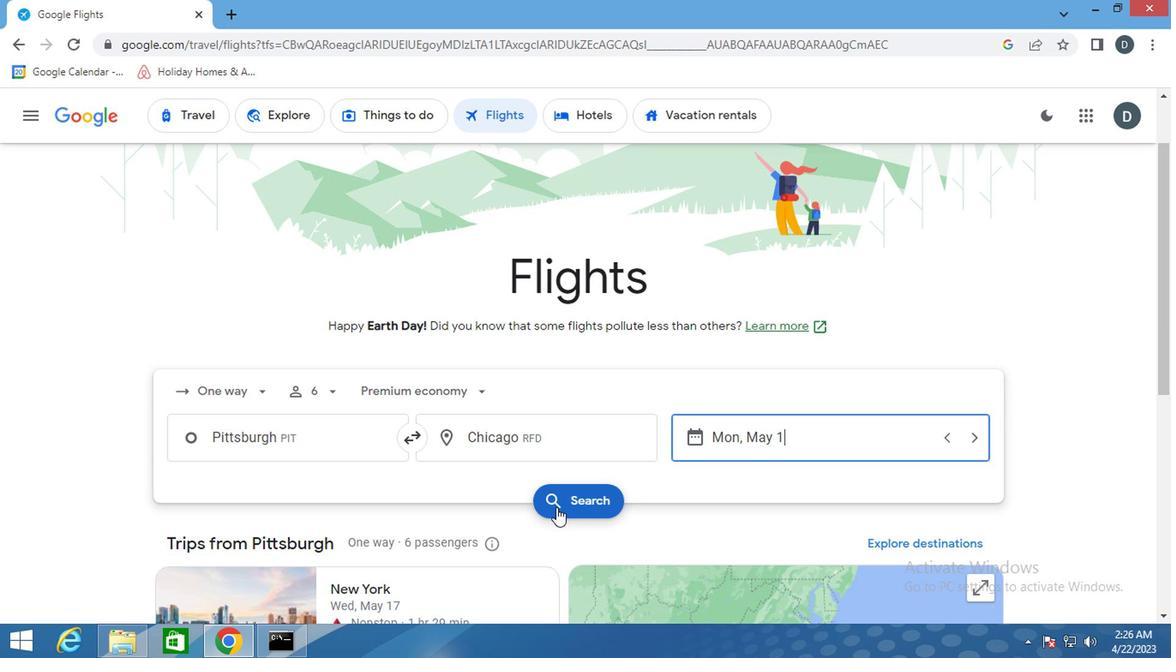 
Action: Mouse pressed left at (566, 506)
Screenshot: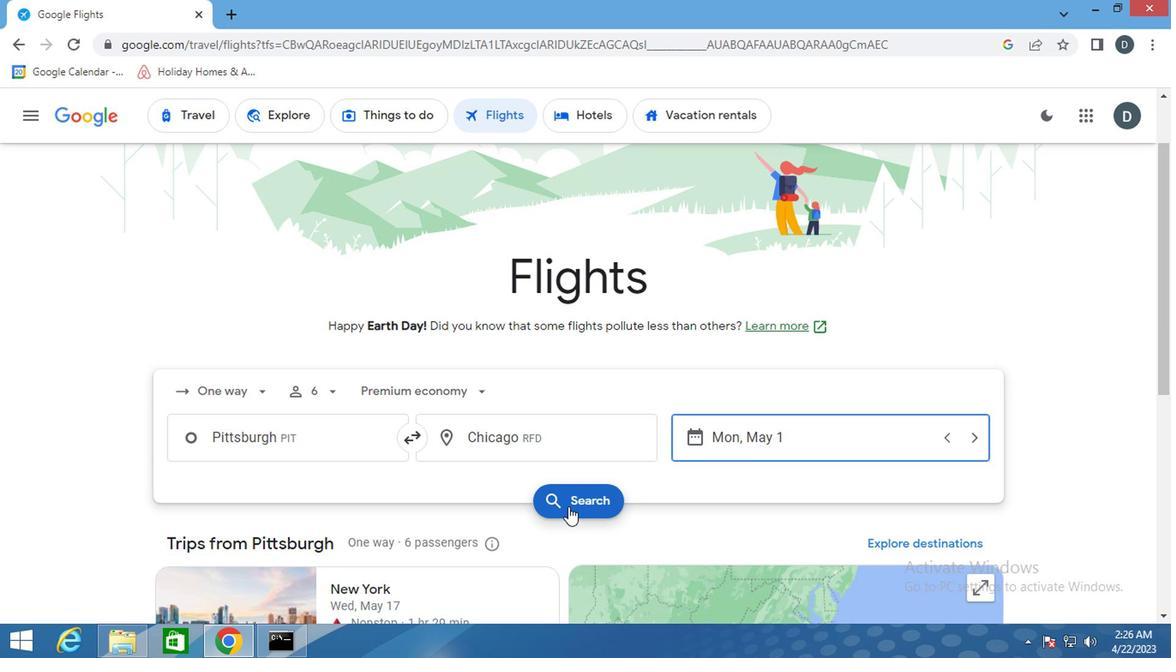 
Action: Mouse moved to (170, 267)
Screenshot: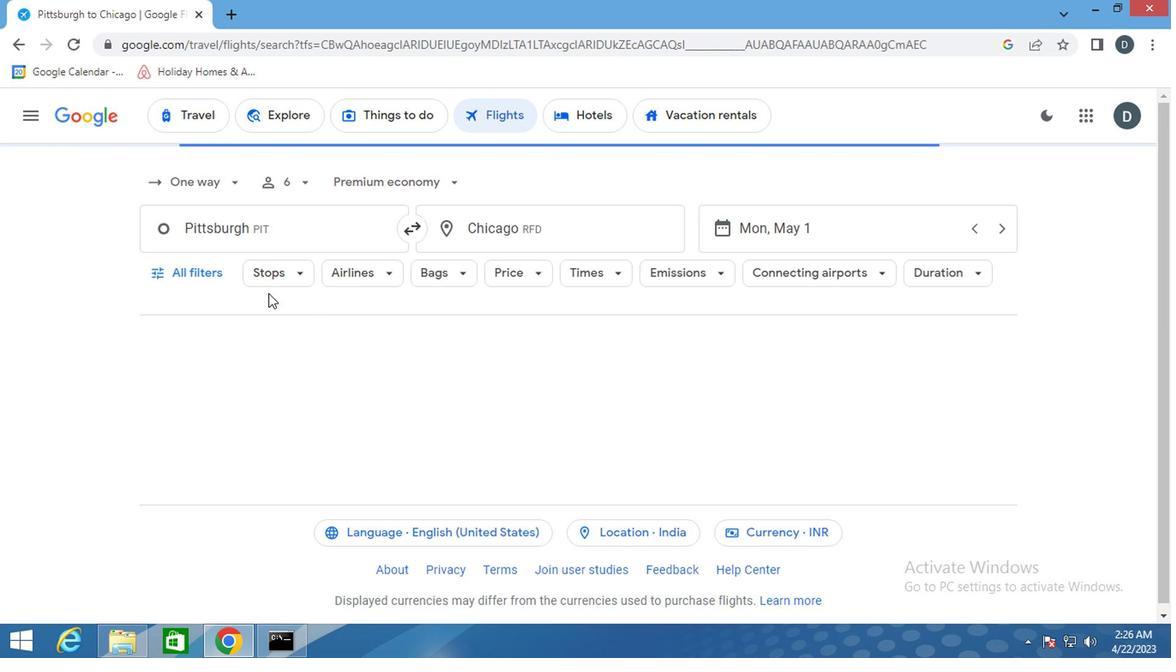 
Action: Mouse pressed left at (170, 267)
Screenshot: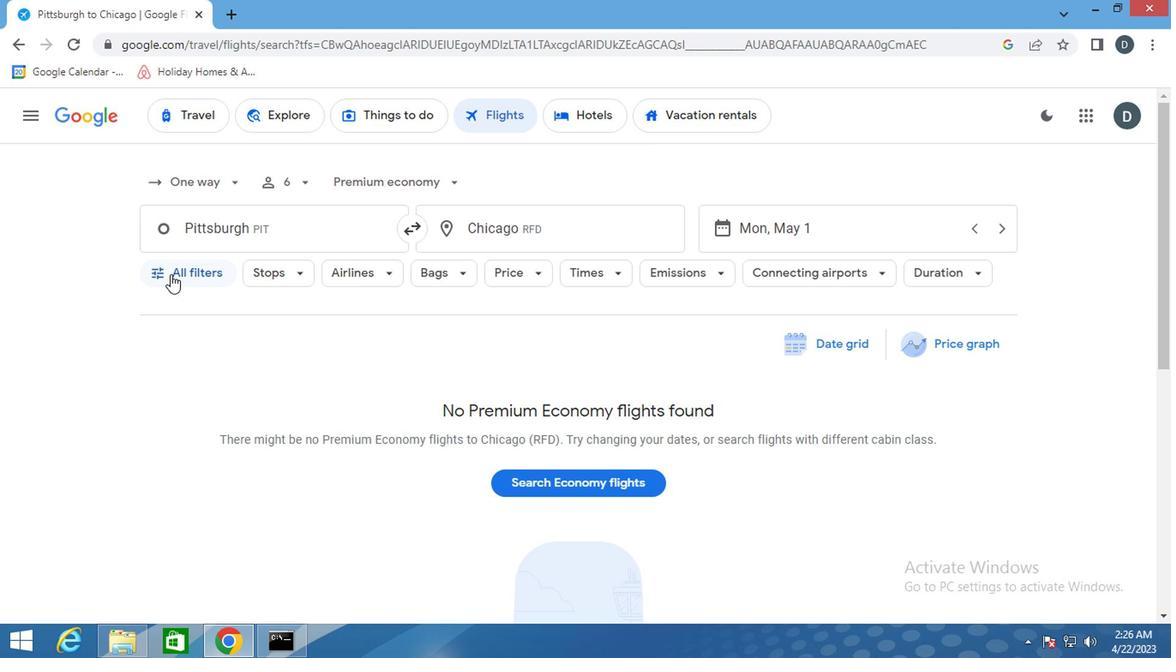
Action: Mouse moved to (255, 480)
Screenshot: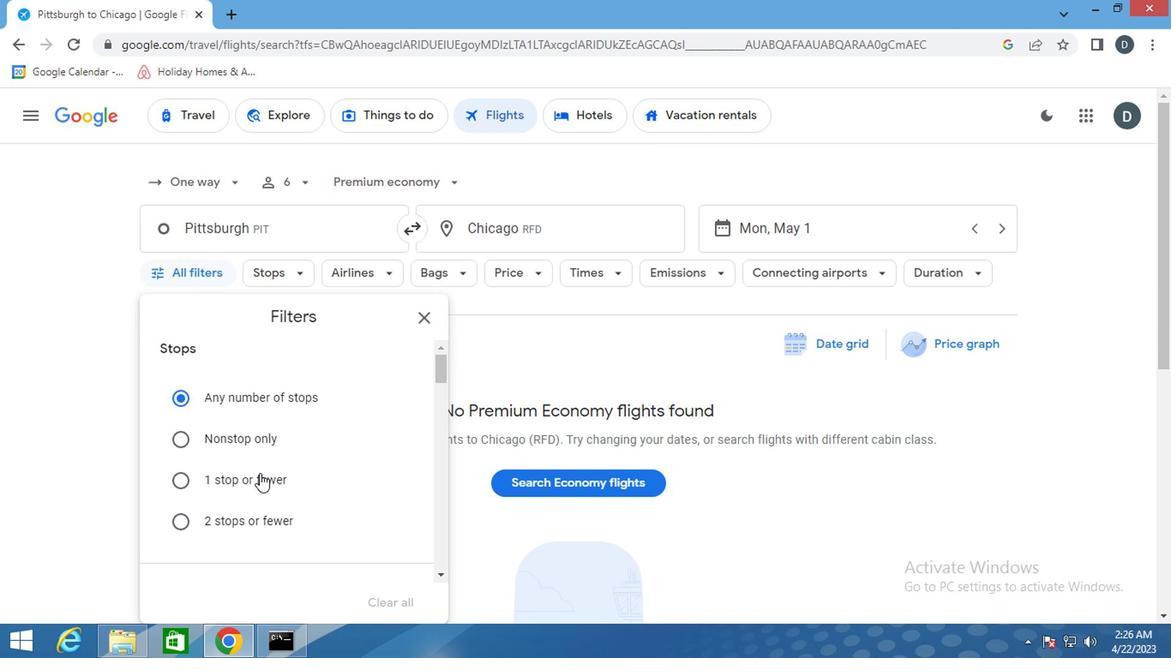 
Action: Mouse scrolled (255, 479) with delta (0, -1)
Screenshot: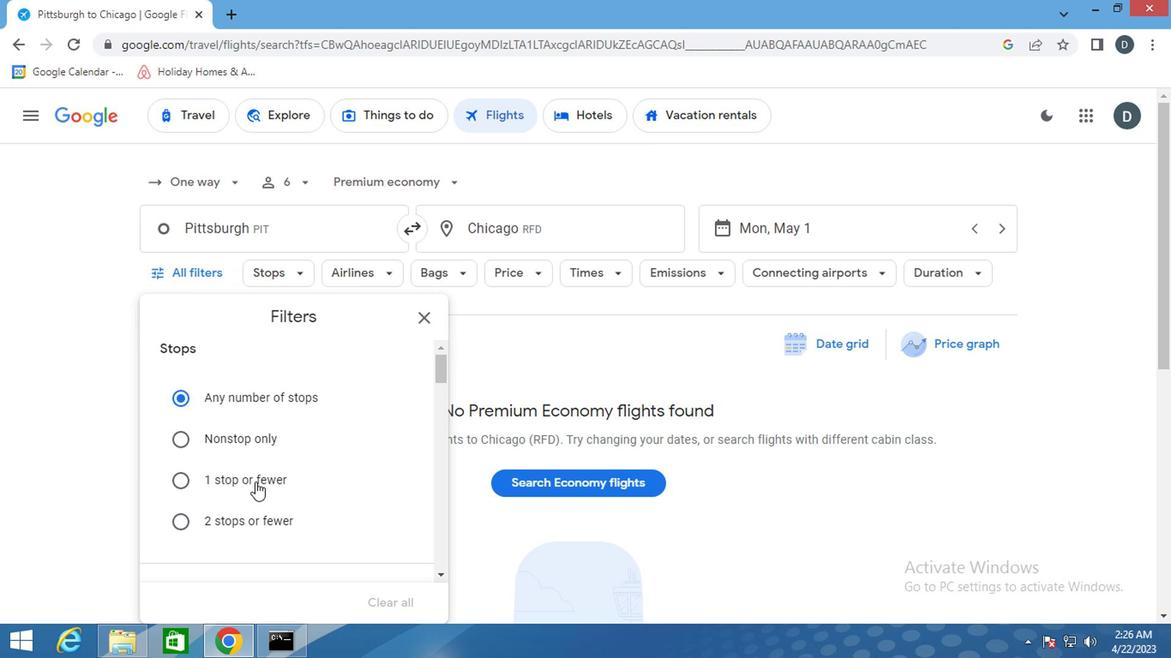 
Action: Mouse scrolled (255, 479) with delta (0, -1)
Screenshot: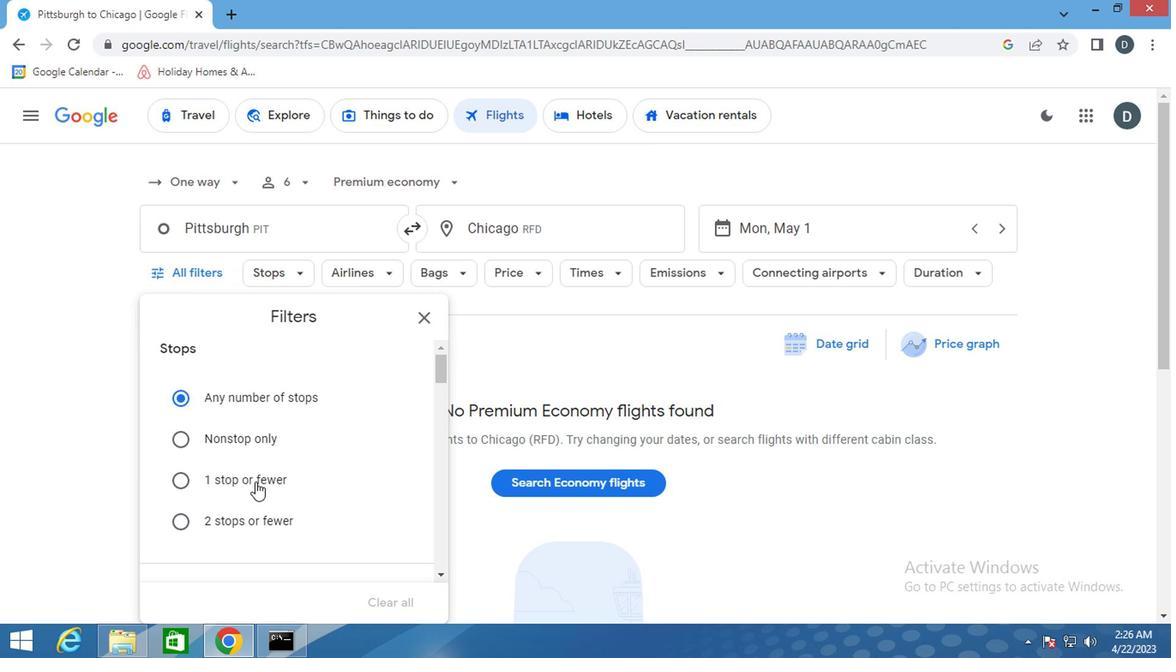 
Action: Mouse scrolled (255, 479) with delta (0, -1)
Screenshot: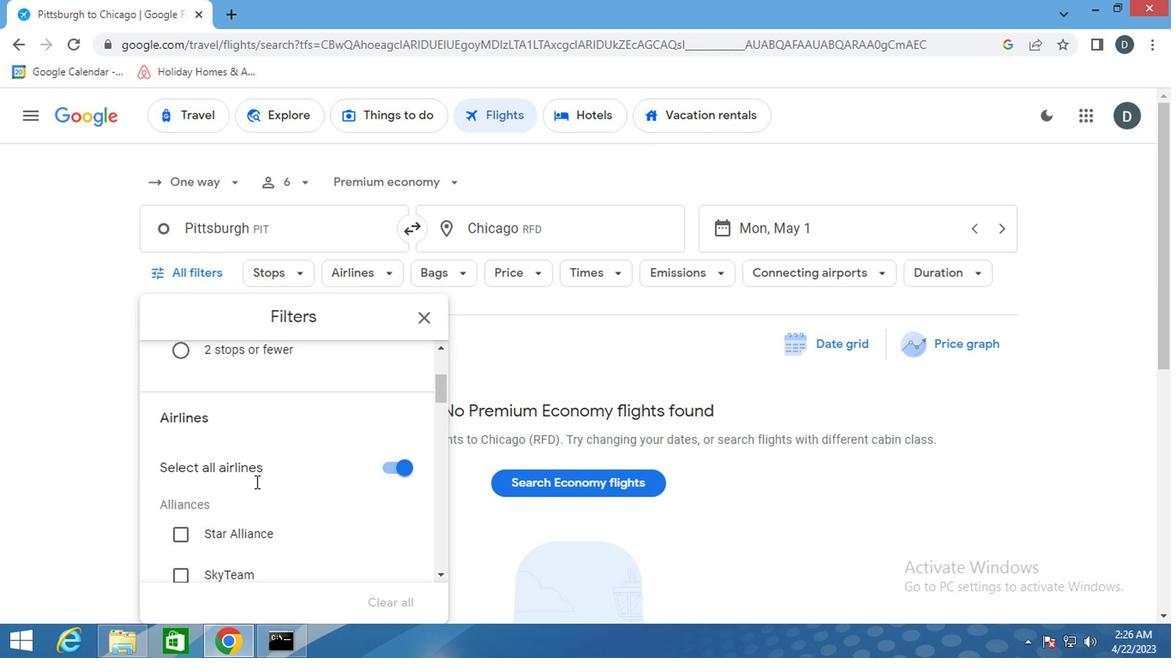 
Action: Mouse scrolled (255, 479) with delta (0, -1)
Screenshot: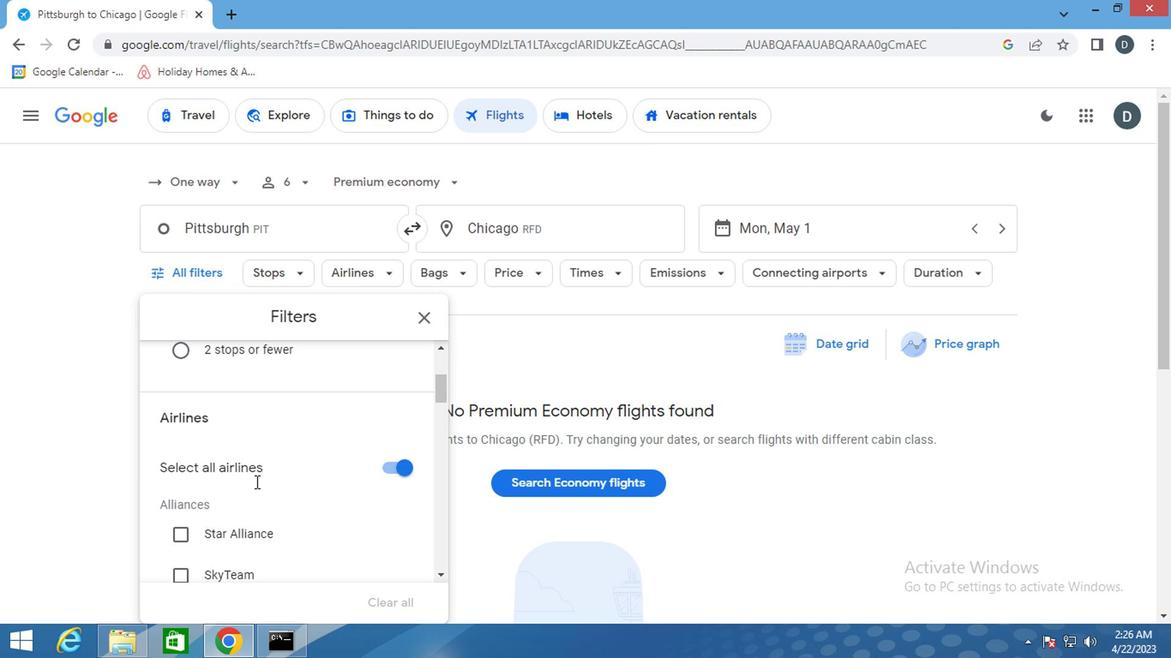 
Action: Mouse scrolled (255, 479) with delta (0, -1)
Screenshot: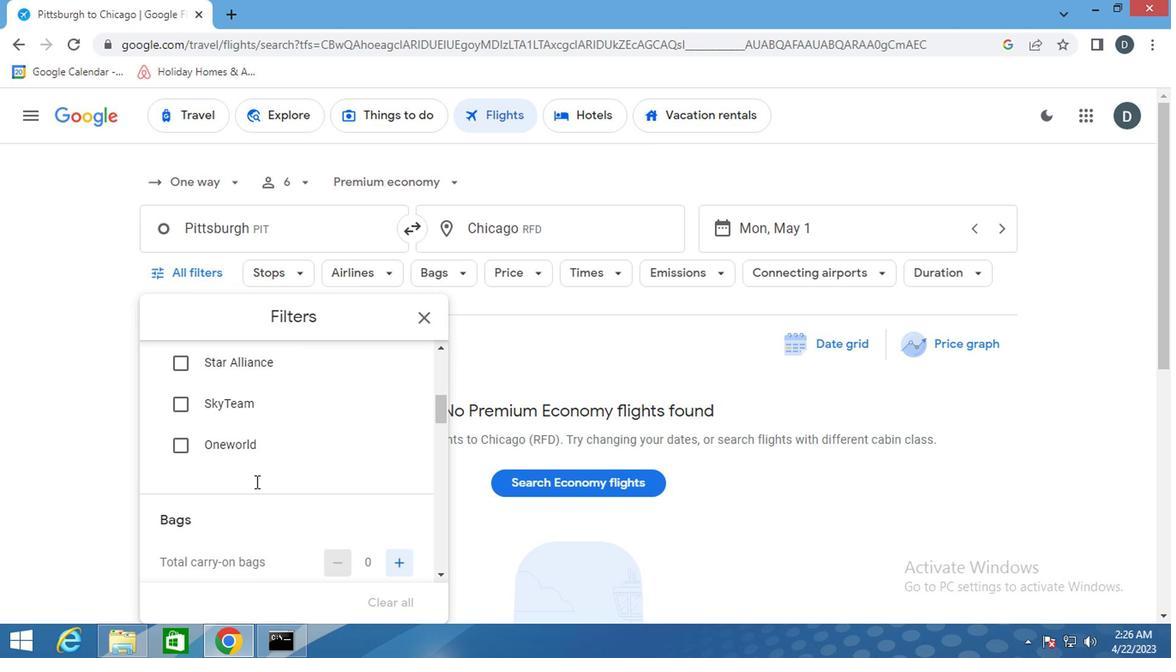 
Action: Mouse moved to (401, 518)
Screenshot: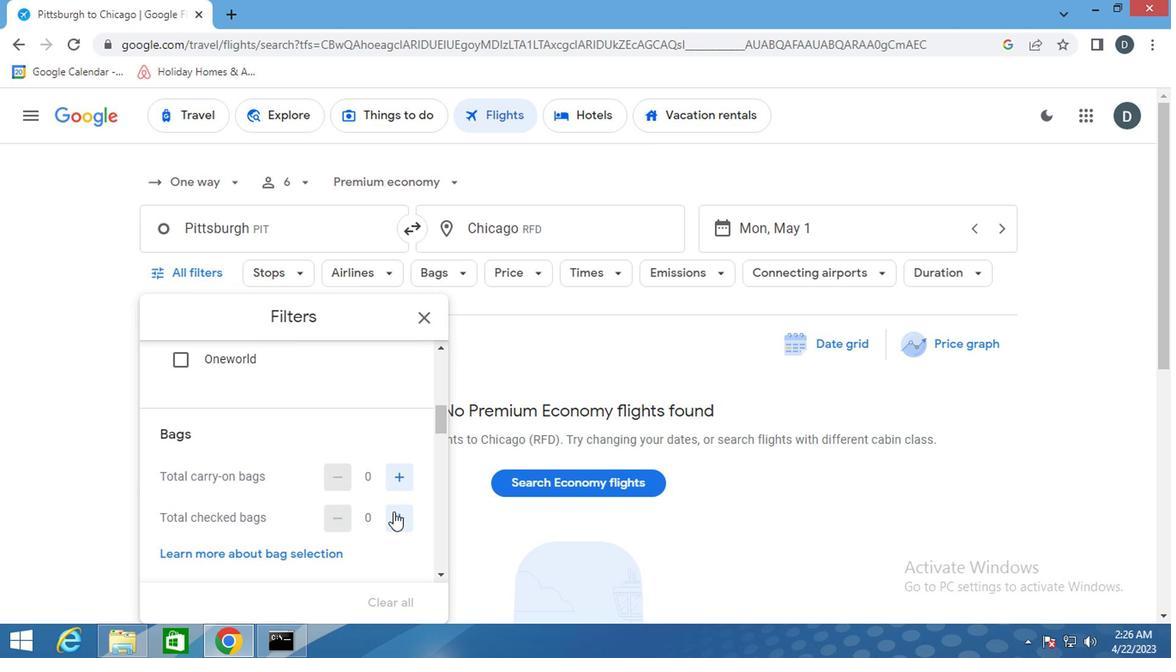 
Action: Mouse pressed left at (401, 518)
Screenshot: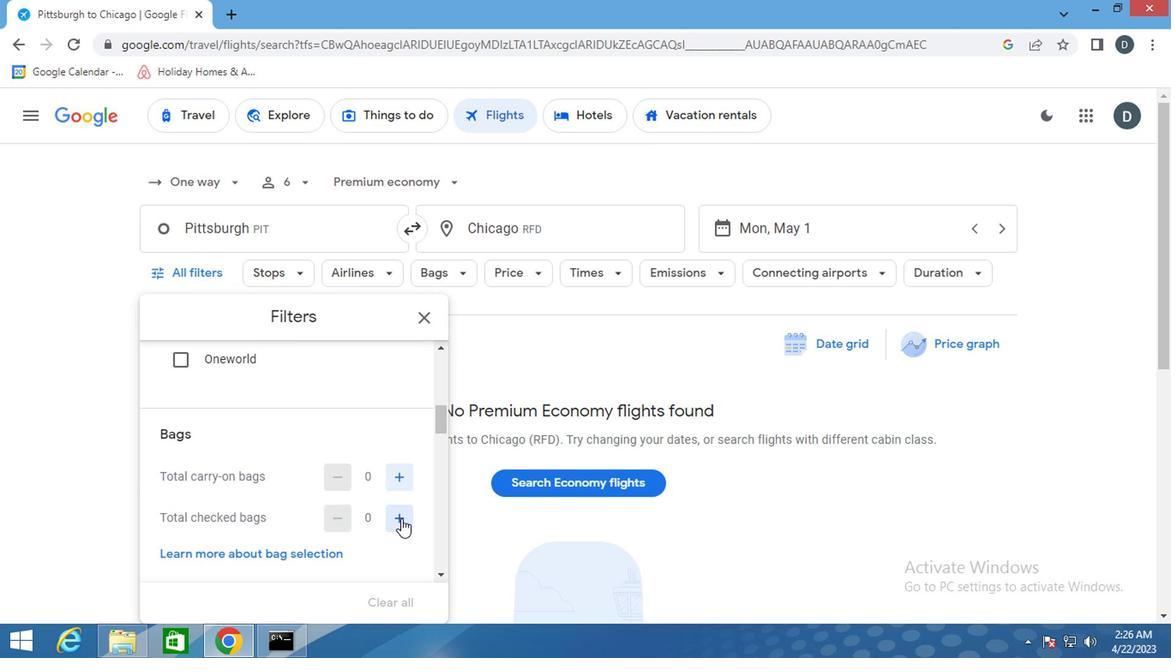 
Action: Mouse moved to (332, 441)
Screenshot: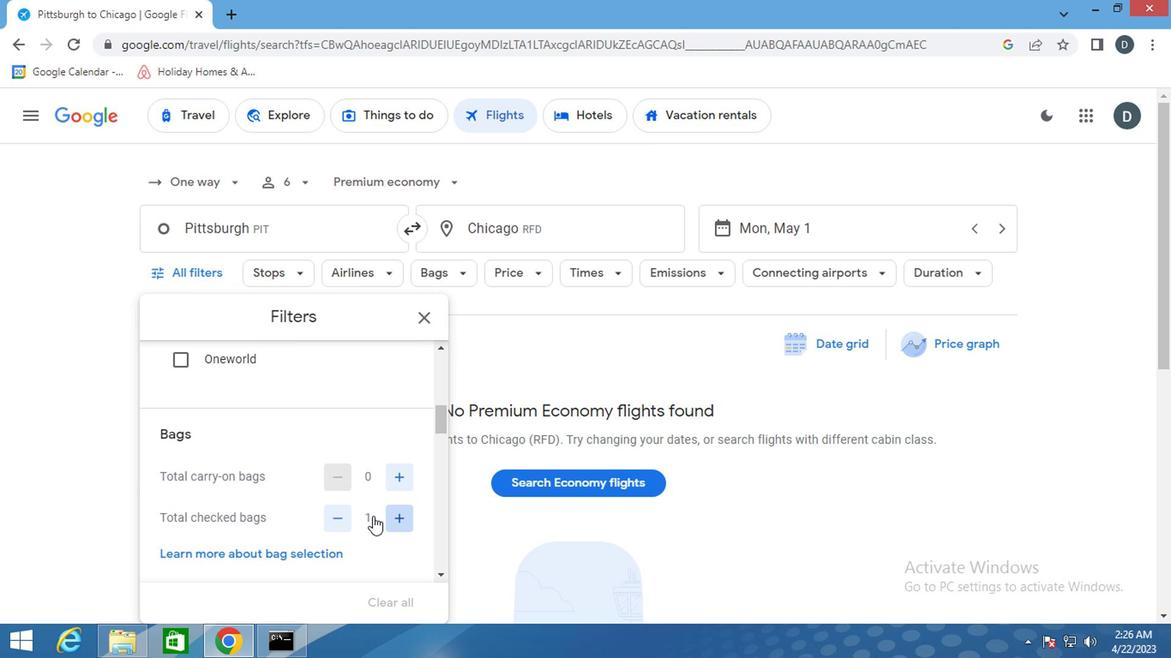 
Action: Mouse scrolled (332, 440) with delta (0, 0)
Screenshot: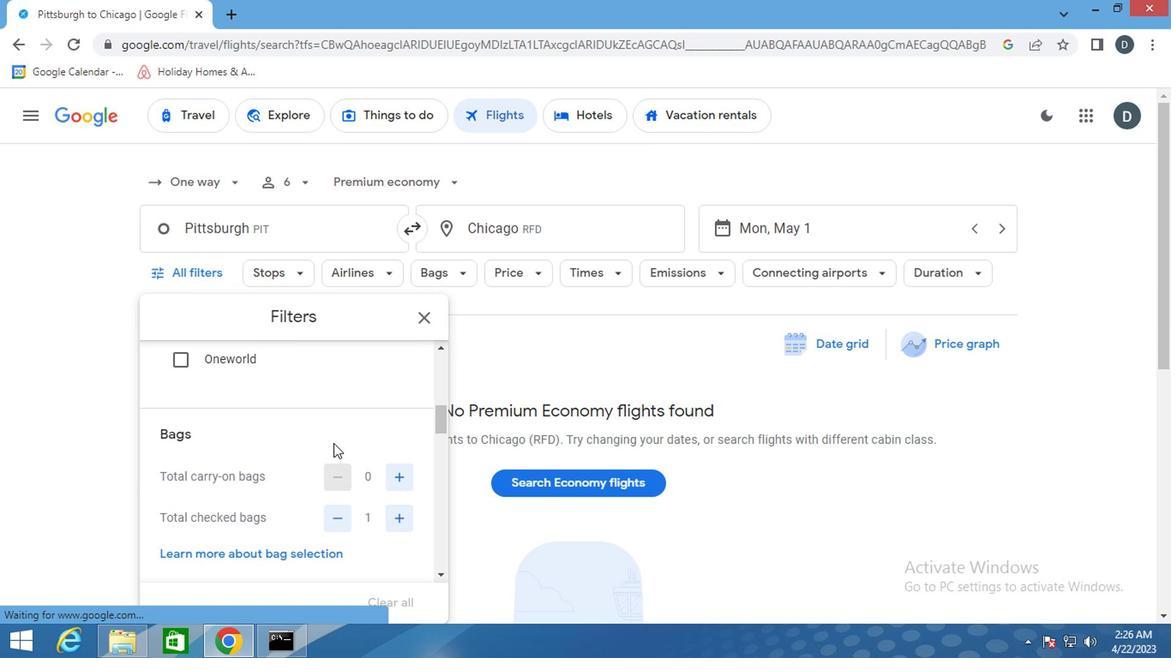 
Action: Mouse scrolled (332, 440) with delta (0, 0)
Screenshot: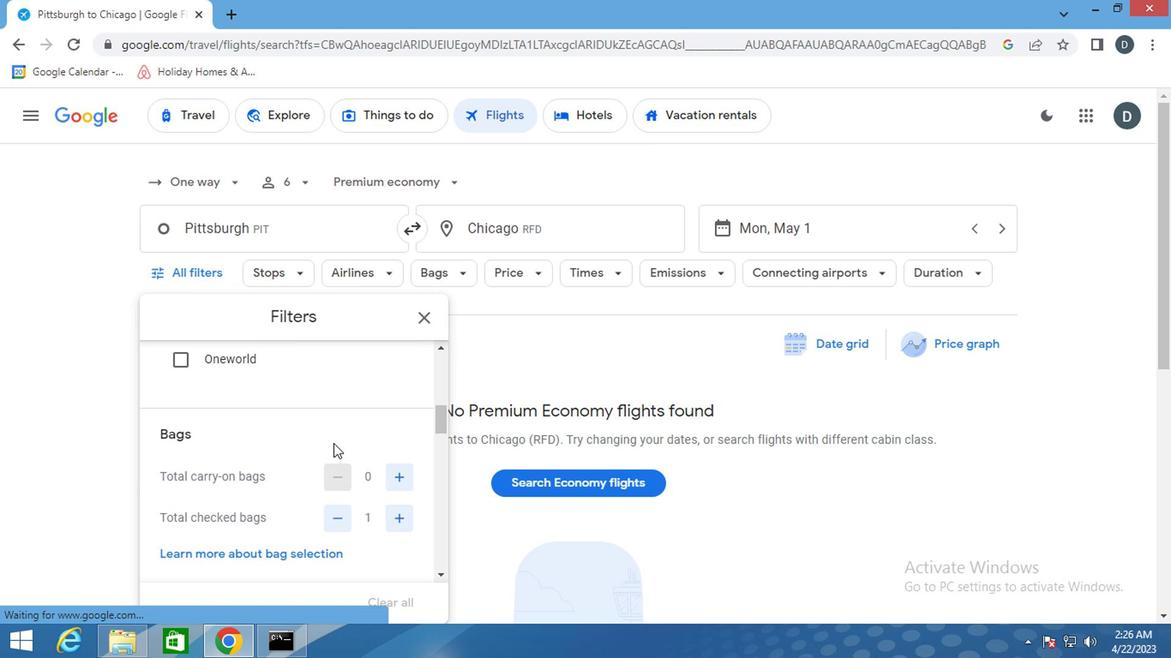 
Action: Mouse moved to (408, 514)
Screenshot: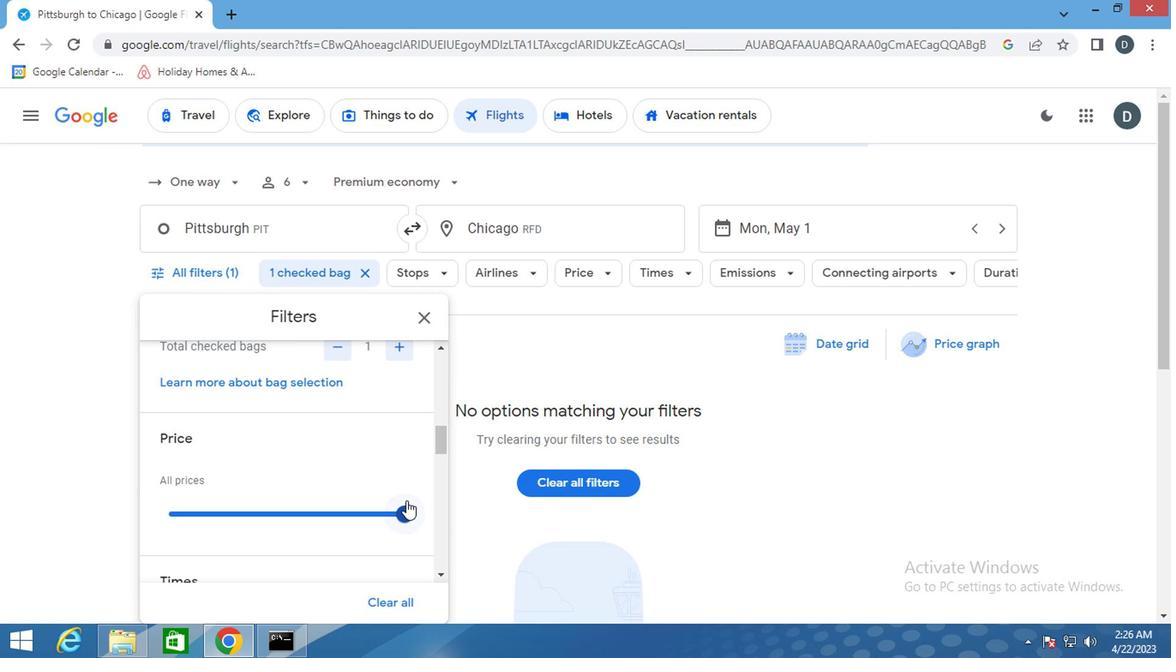 
Action: Mouse pressed left at (408, 514)
Screenshot: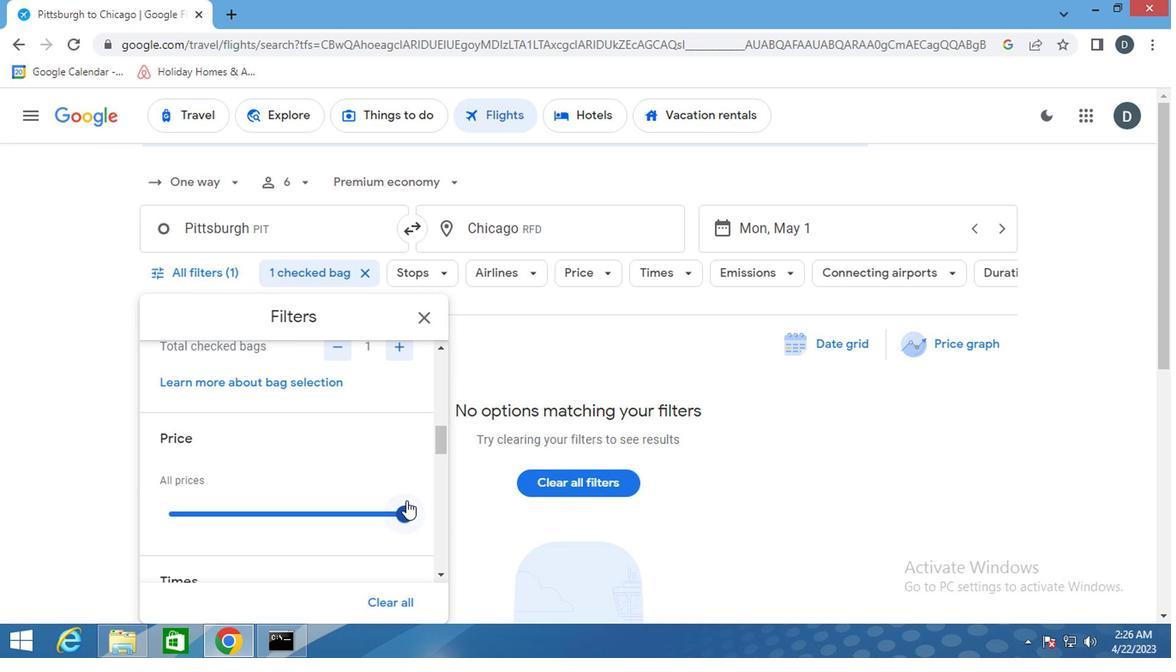 
Action: Mouse moved to (369, 401)
Screenshot: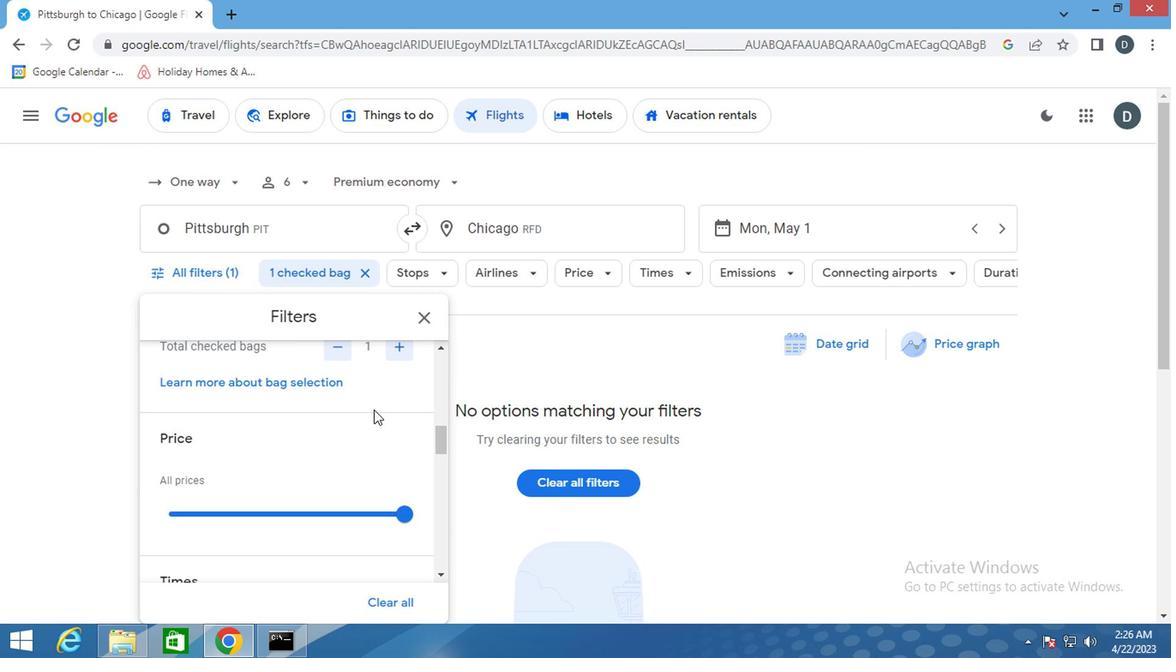 
Action: Mouse scrolled (369, 400) with delta (0, 0)
Screenshot: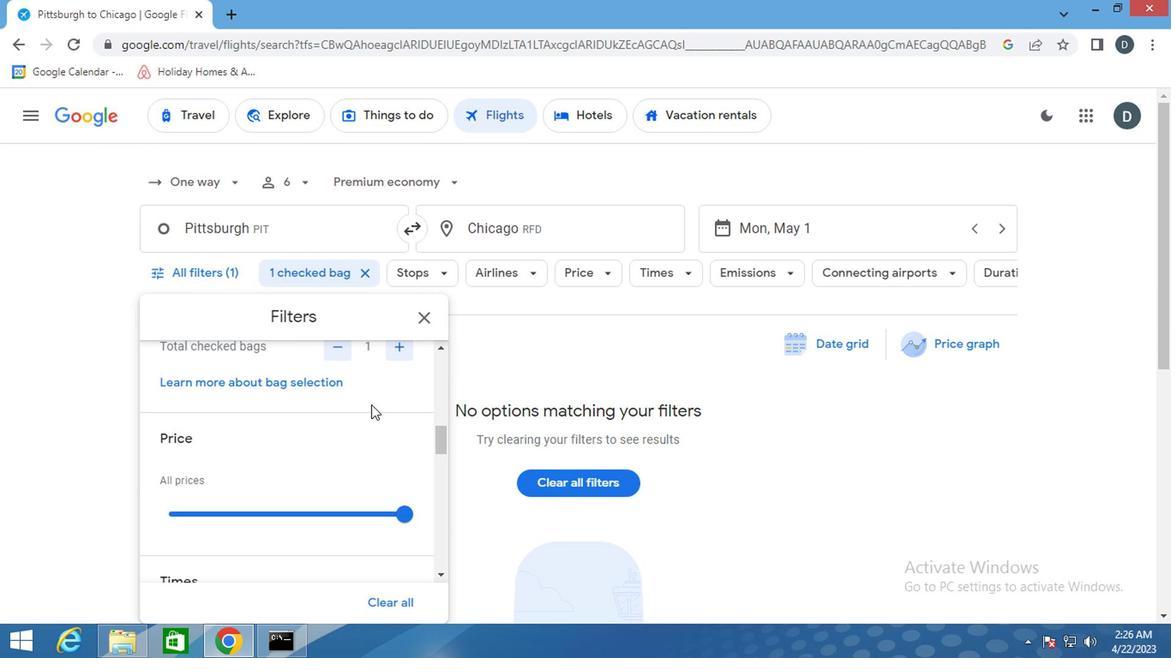 
Action: Mouse scrolled (369, 400) with delta (0, 0)
Screenshot: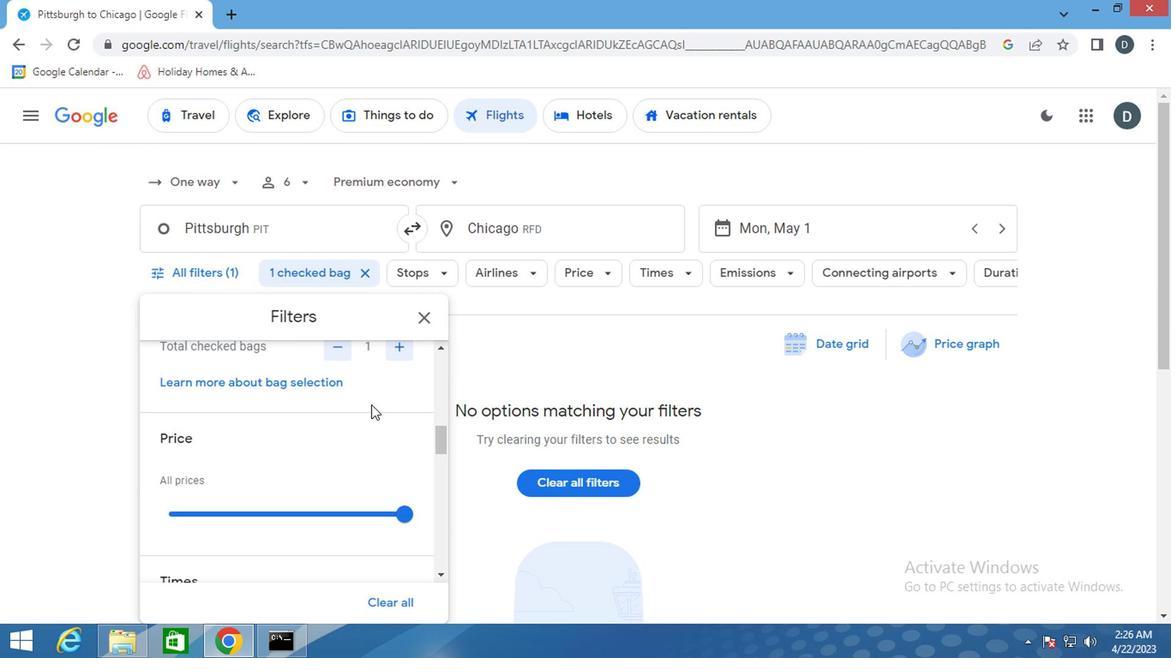 
Action: Mouse scrolled (369, 400) with delta (0, 0)
Screenshot: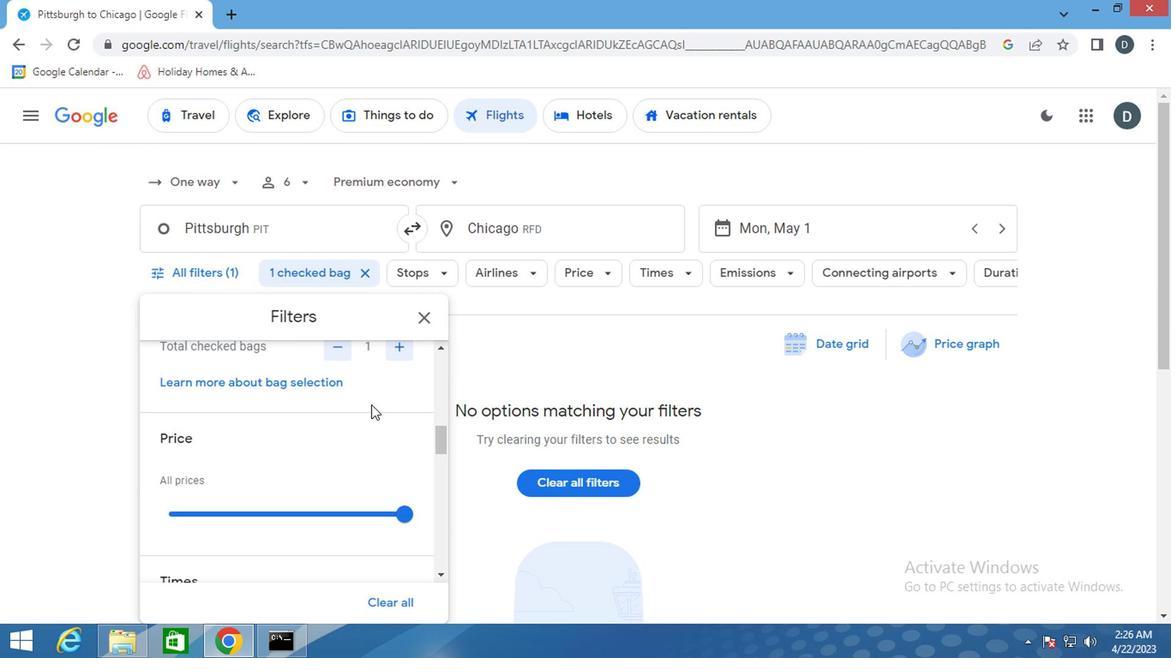 
Action: Mouse moved to (180, 450)
Screenshot: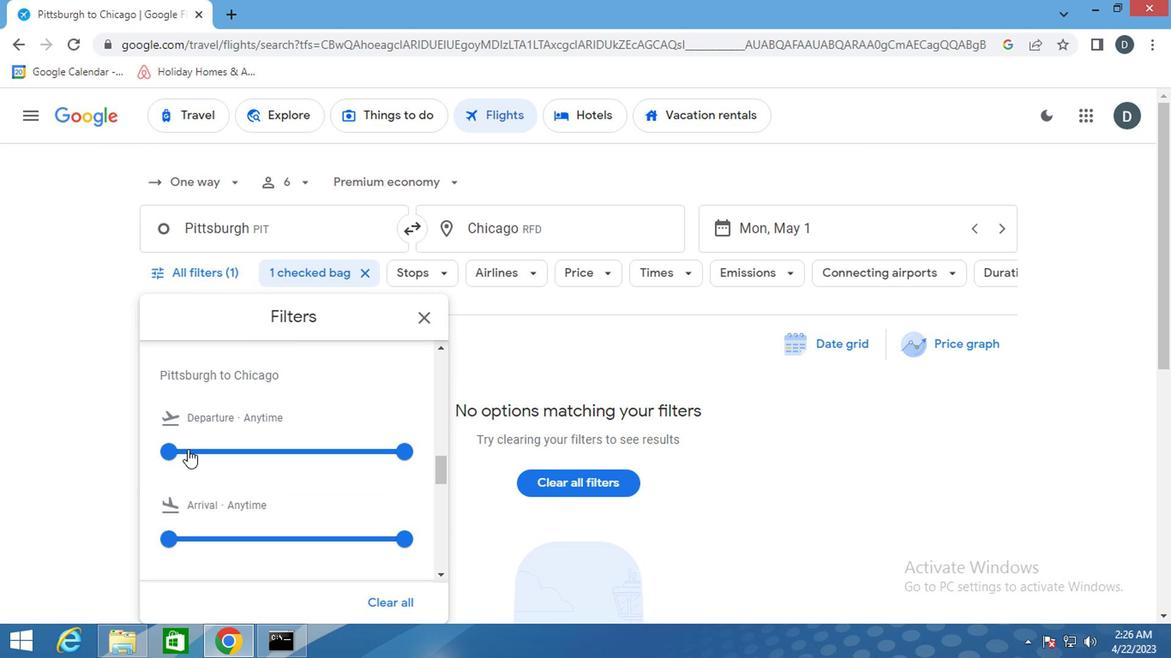 
Action: Mouse pressed left at (180, 450)
Screenshot: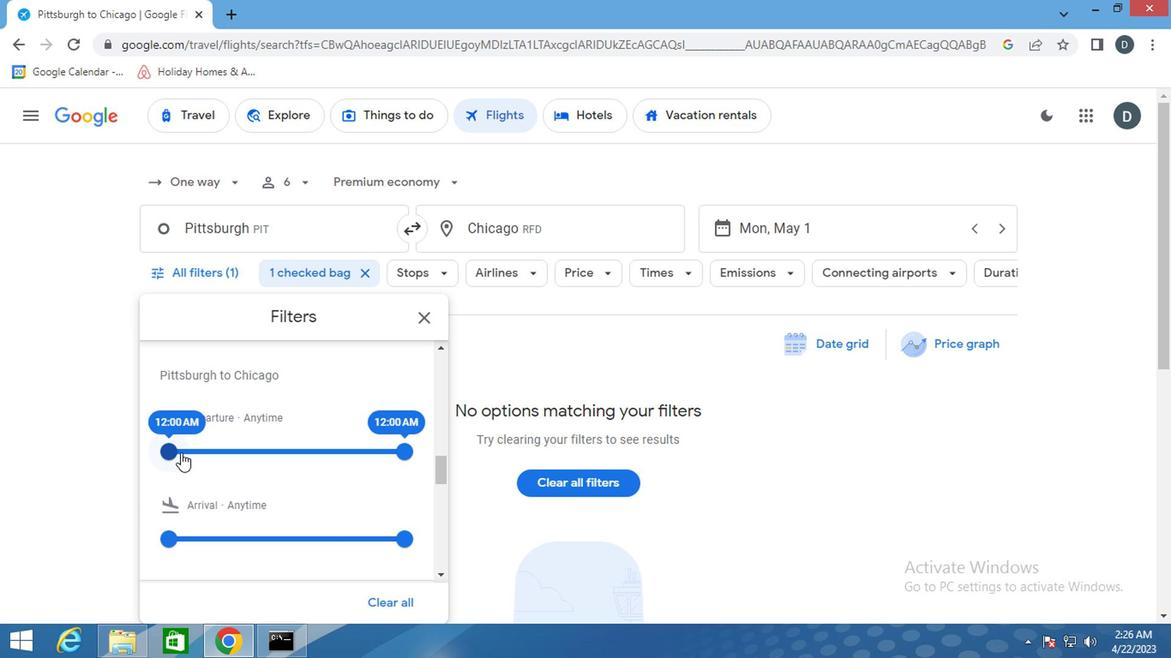 
Action: Mouse moved to (400, 444)
Screenshot: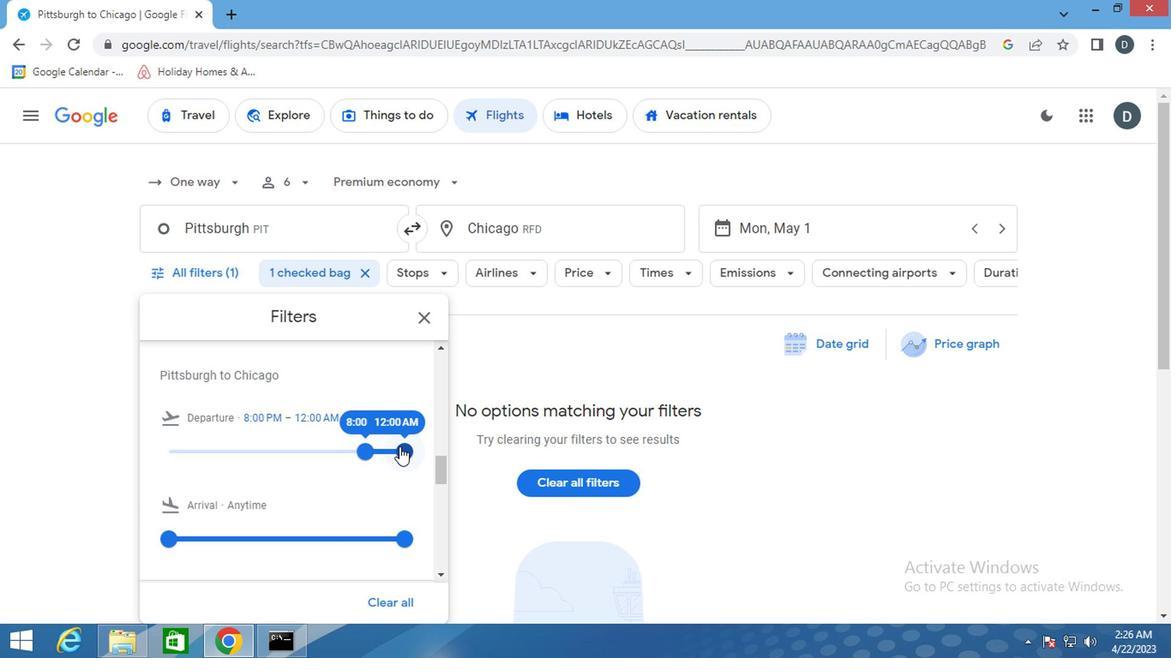 
Action: Mouse pressed left at (400, 444)
Screenshot: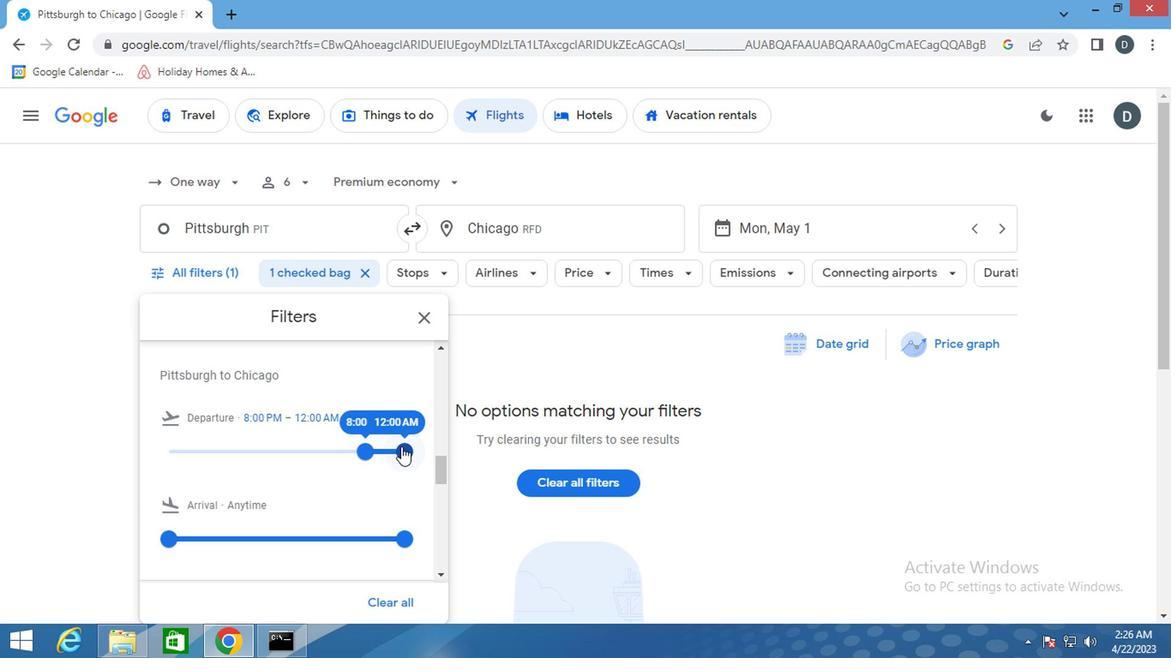 
Action: Mouse moved to (359, 488)
Screenshot: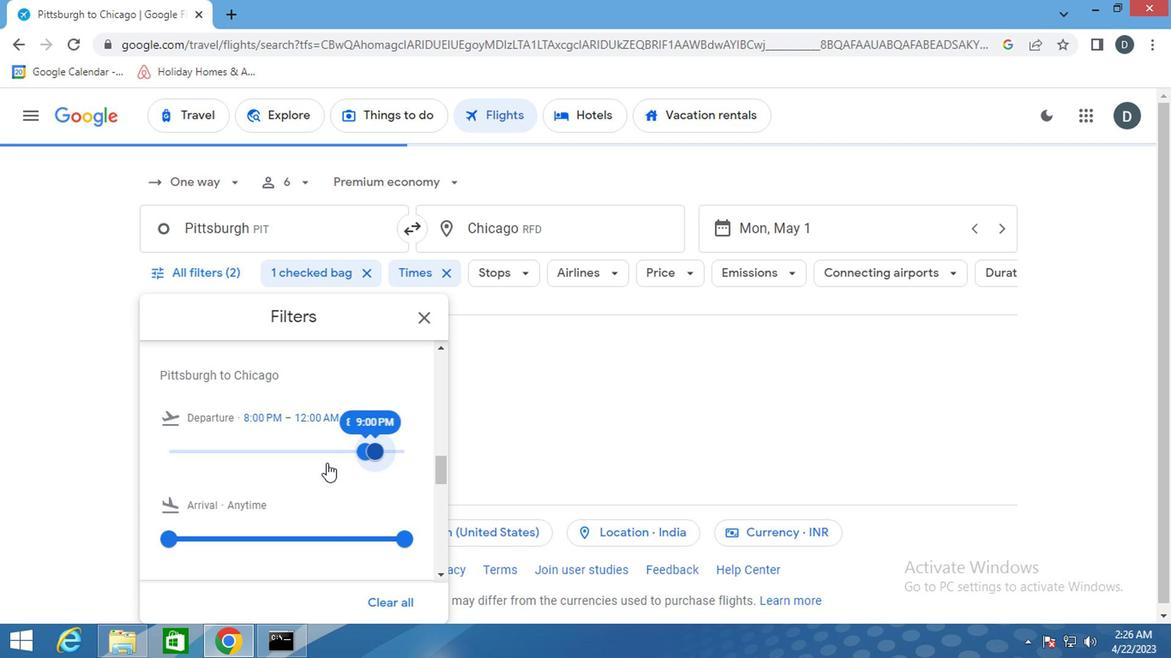 
Action: Mouse scrolled (359, 487) with delta (0, -1)
Screenshot: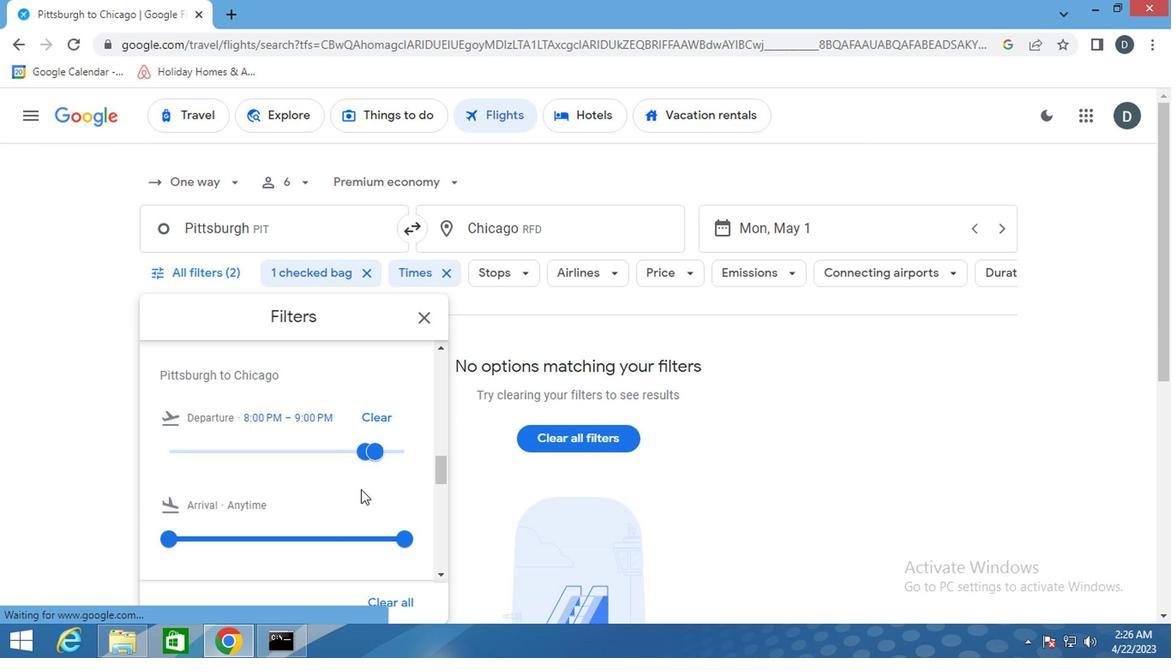 
Action: Mouse scrolled (359, 487) with delta (0, -1)
Screenshot: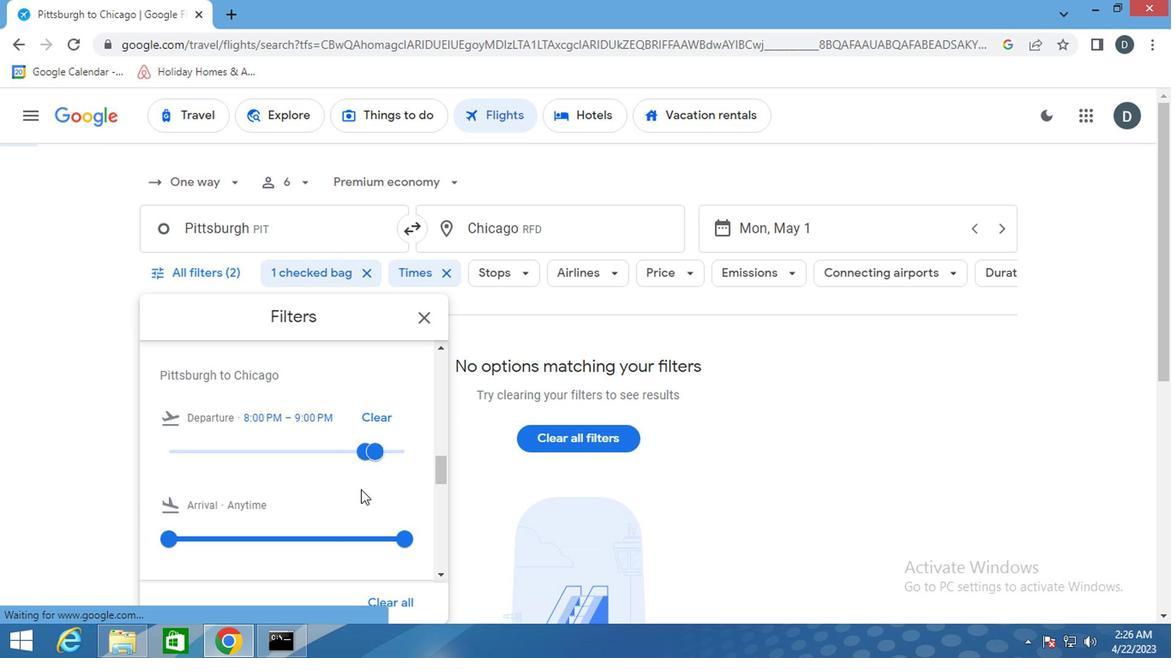 
Action: Mouse scrolled (359, 487) with delta (0, -1)
Screenshot: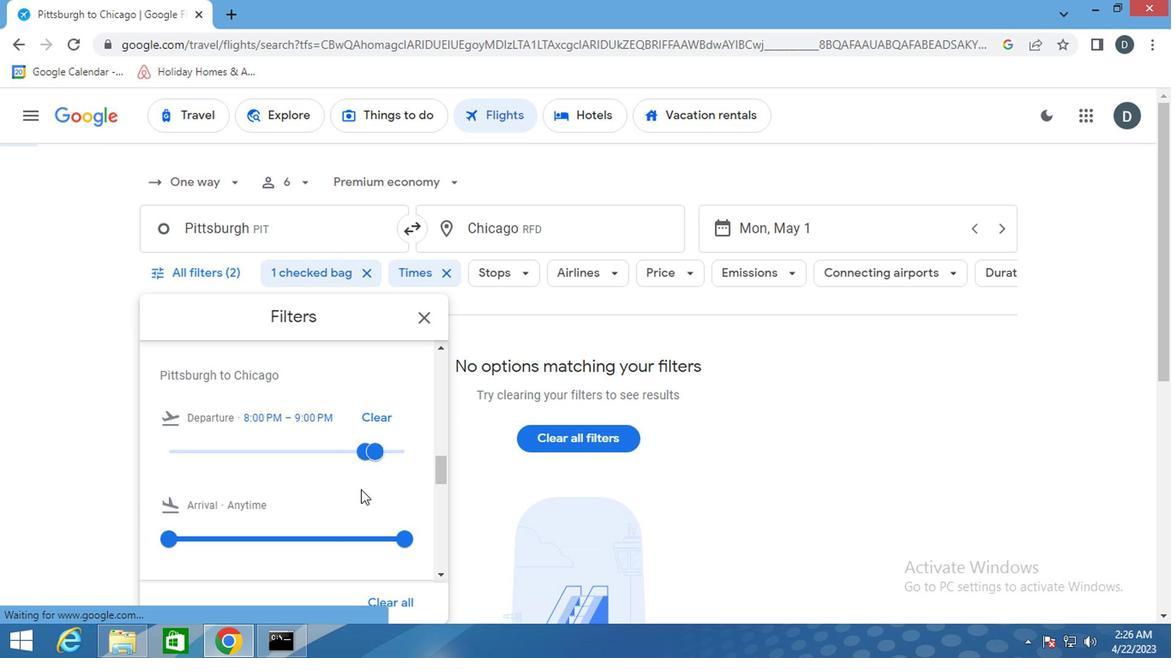 
Action: Mouse scrolled (359, 487) with delta (0, -1)
Screenshot: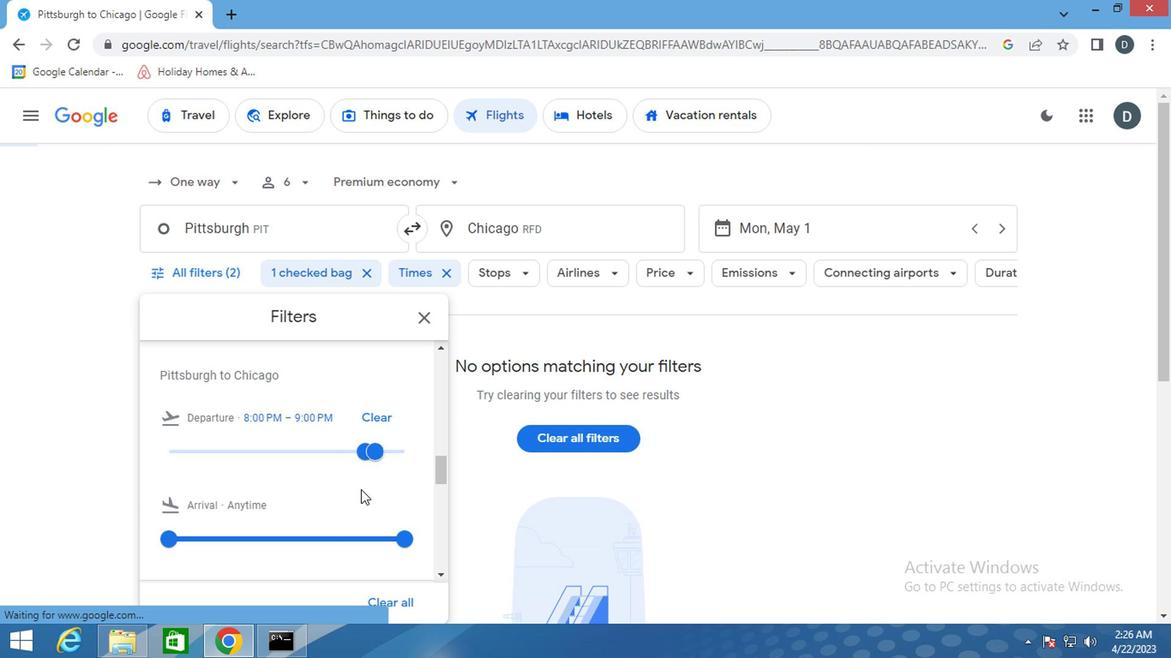 
Action: Mouse scrolled (359, 487) with delta (0, -1)
Screenshot: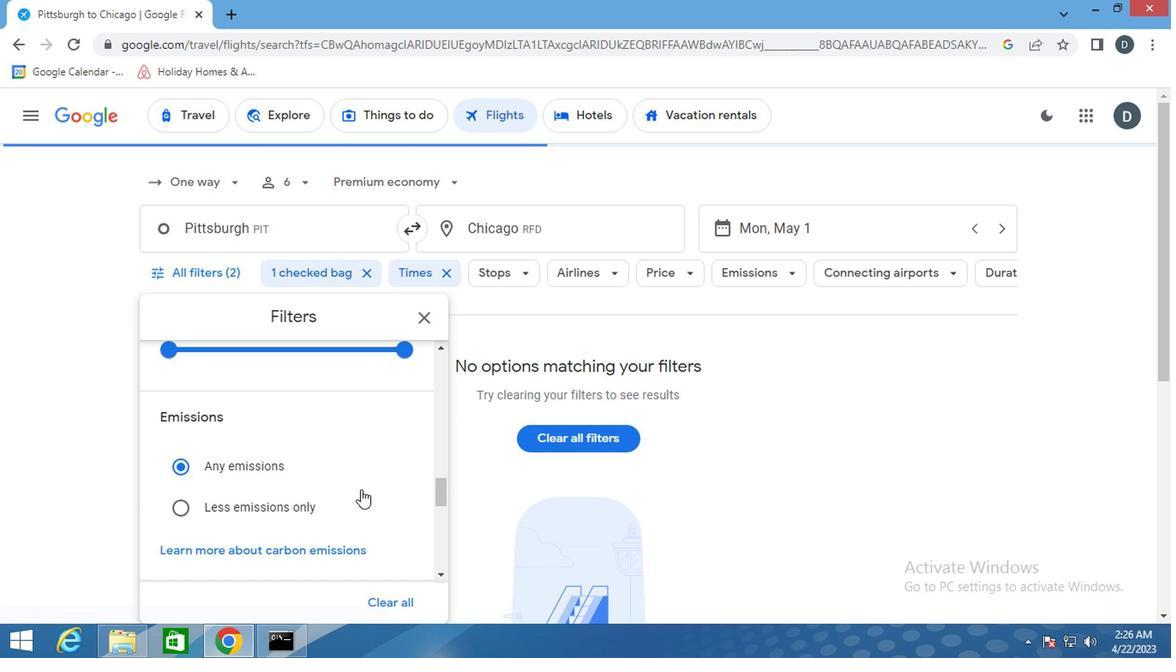 
Action: Mouse scrolled (359, 487) with delta (0, -1)
Screenshot: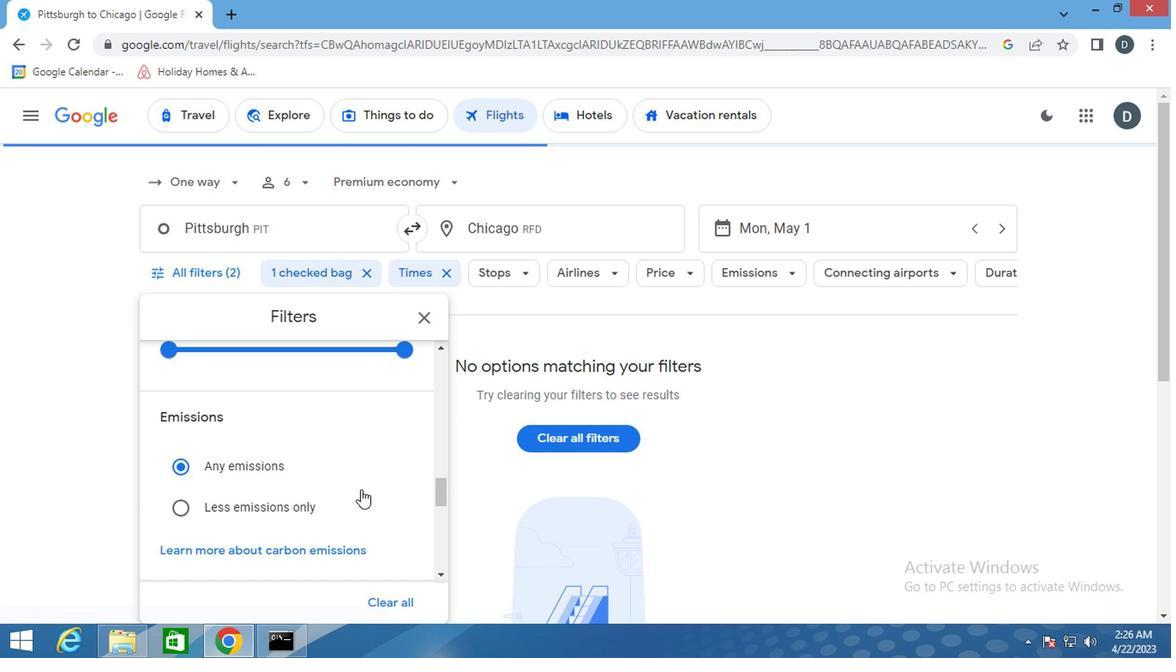 
Action: Mouse scrolled (359, 487) with delta (0, -1)
Screenshot: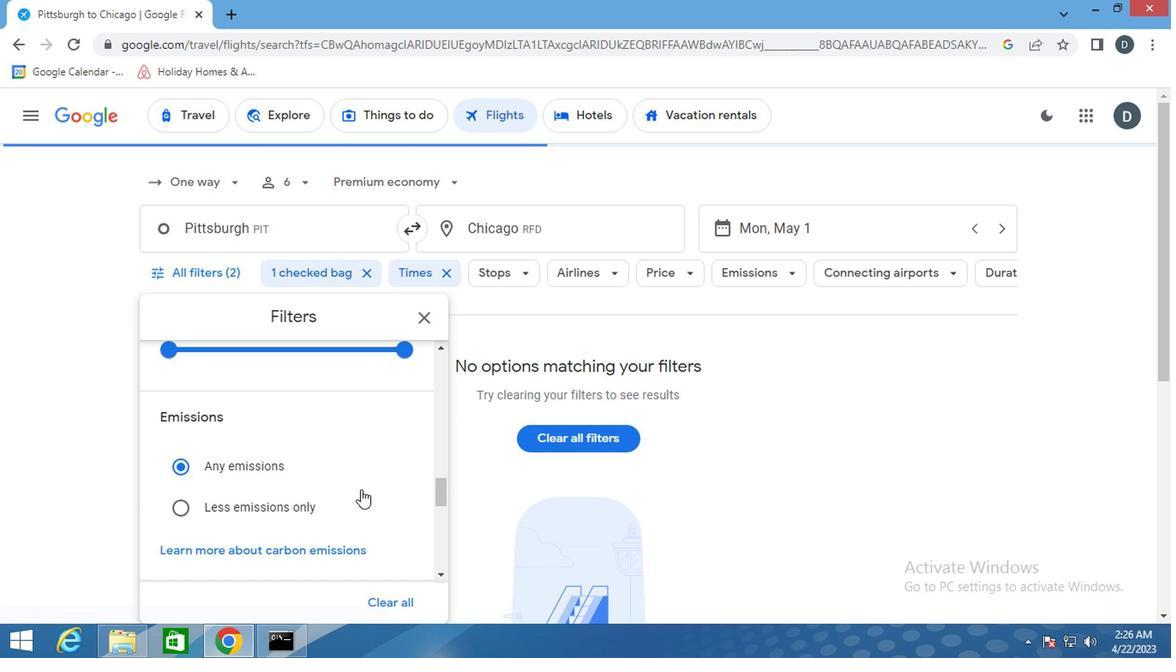 
Action: Mouse scrolled (359, 487) with delta (0, -1)
Screenshot: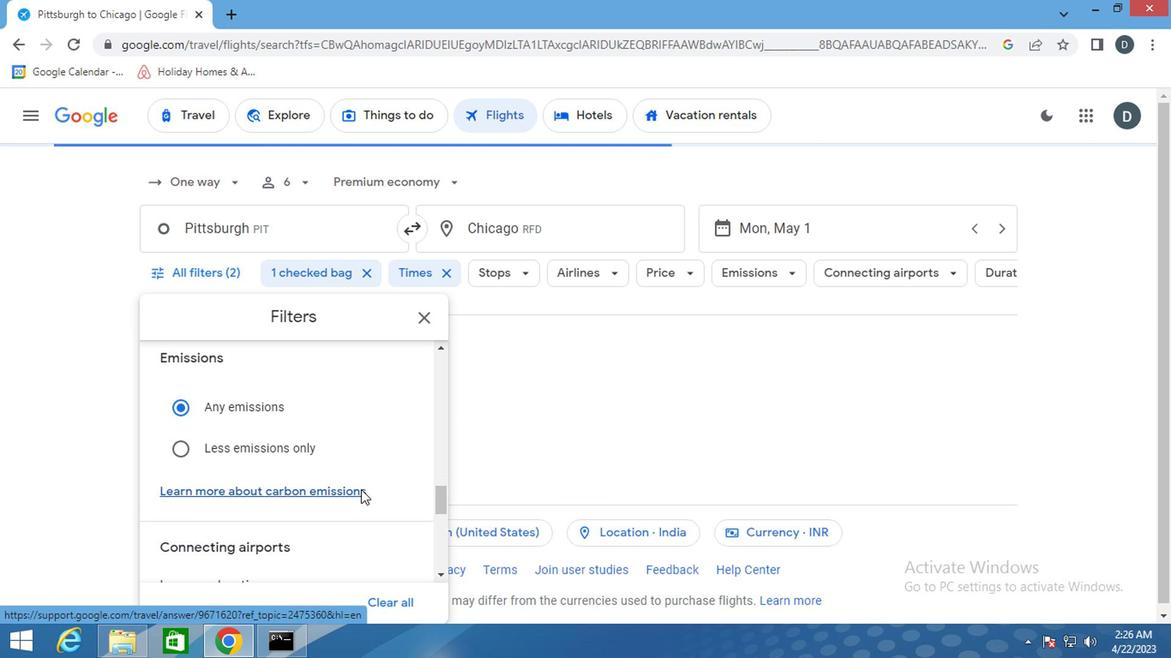 
Action: Mouse scrolled (359, 487) with delta (0, -1)
Screenshot: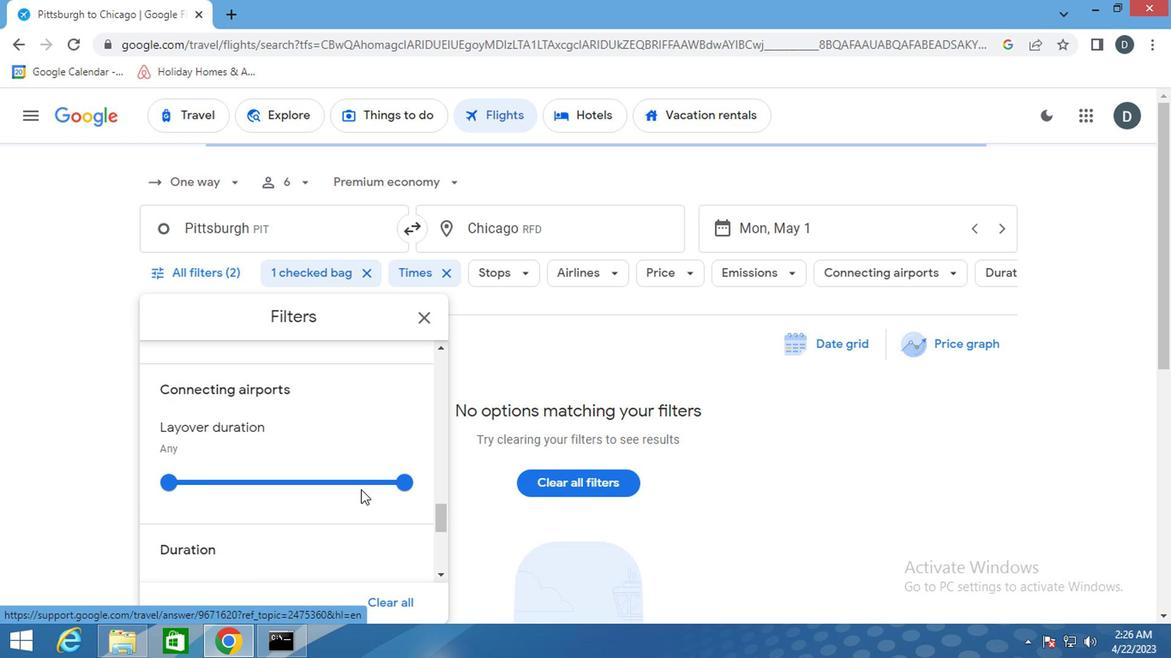 
Action: Mouse scrolled (359, 487) with delta (0, -1)
Screenshot: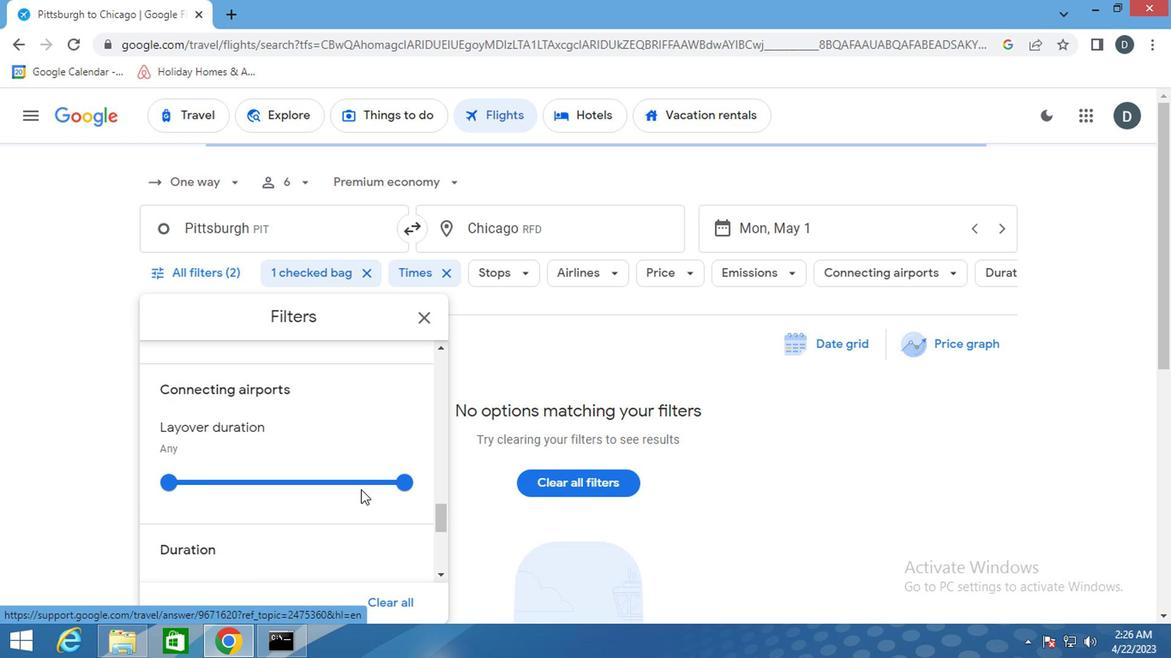 
Action: Mouse scrolled (359, 487) with delta (0, -1)
Screenshot: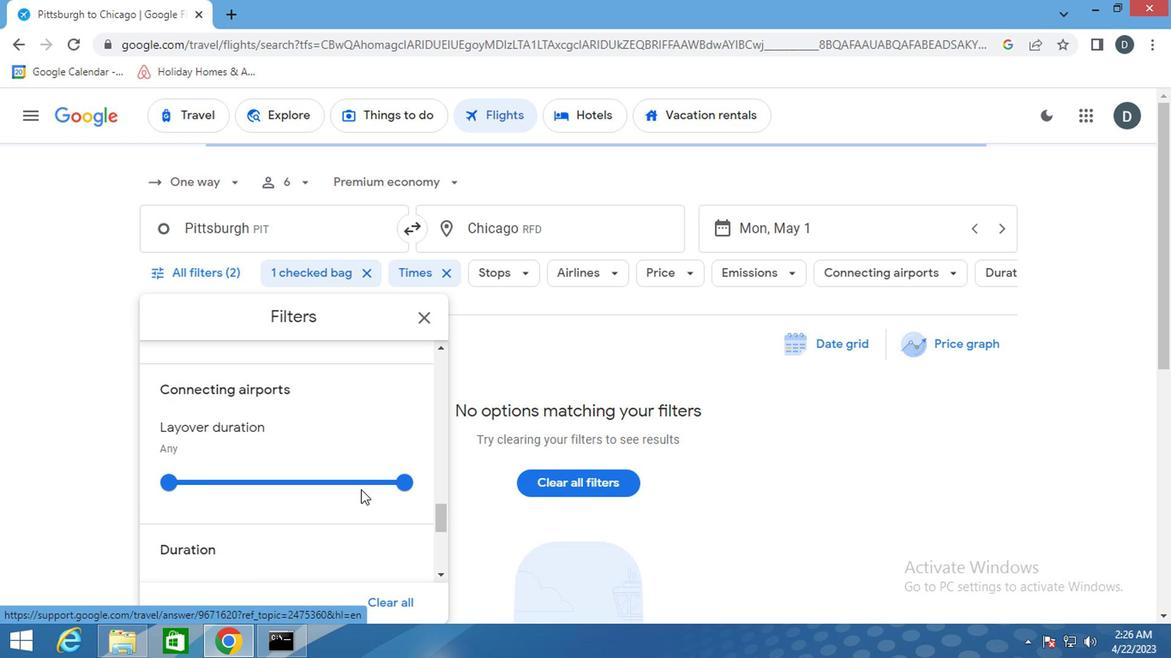 
Action: Mouse scrolled (359, 487) with delta (0, -1)
Screenshot: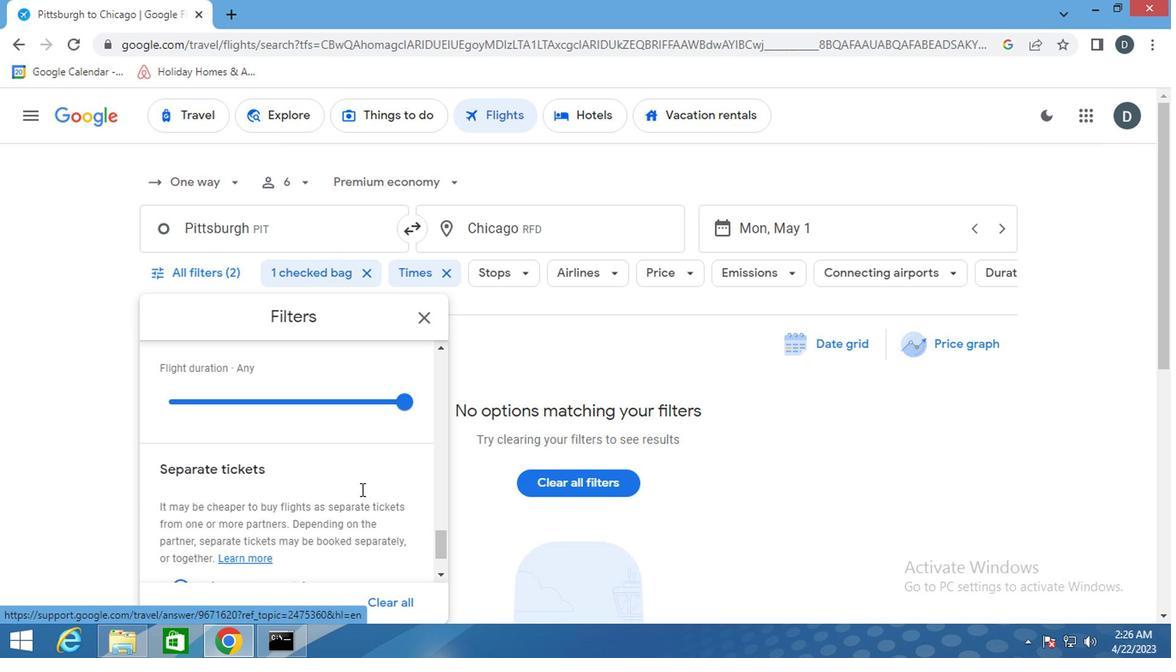 
Action: Mouse scrolled (359, 487) with delta (0, -1)
Screenshot: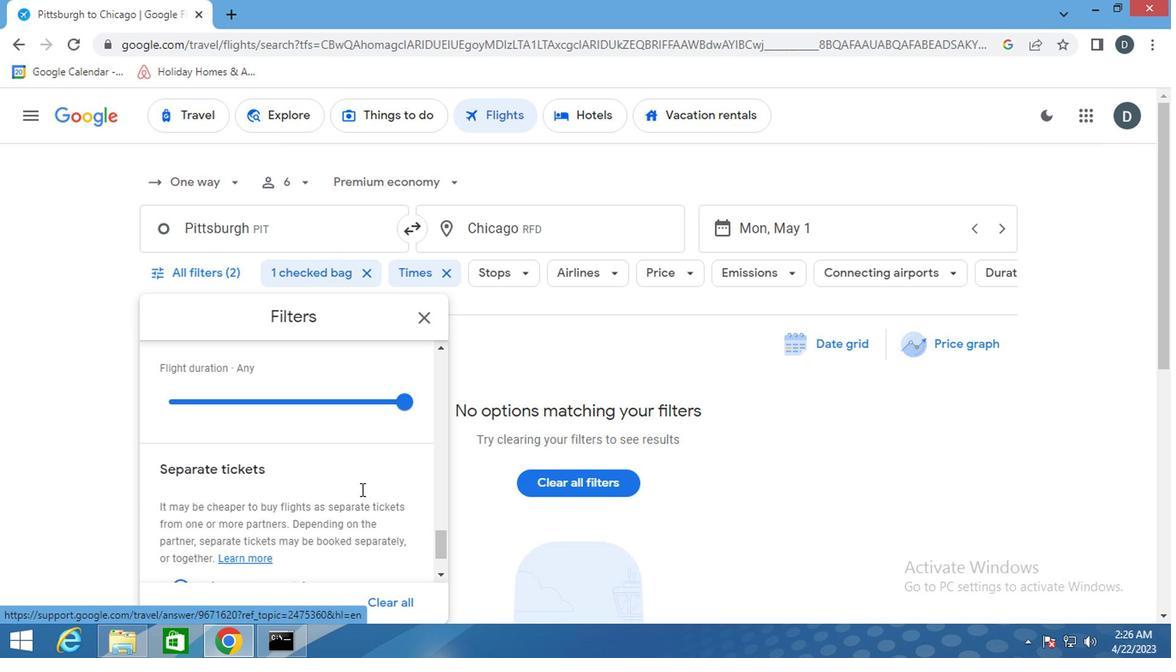 
Action: Mouse scrolled (359, 487) with delta (0, -1)
Screenshot: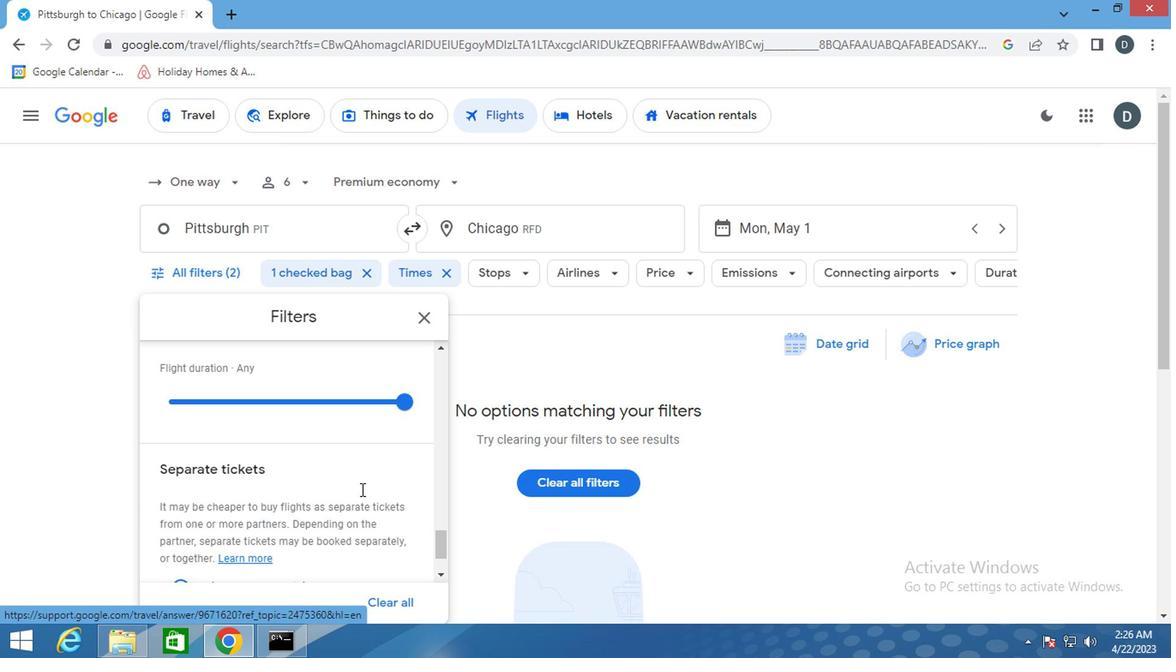 
Action: Mouse scrolled (359, 487) with delta (0, -1)
Screenshot: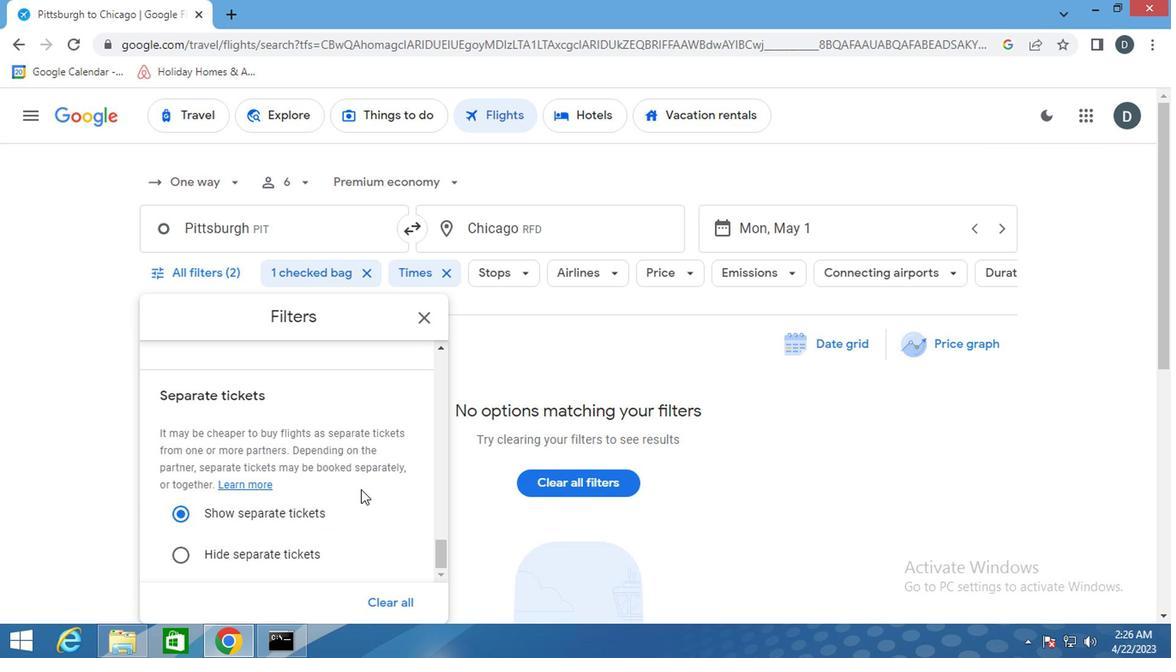 
Action: Mouse scrolled (359, 487) with delta (0, -1)
Screenshot: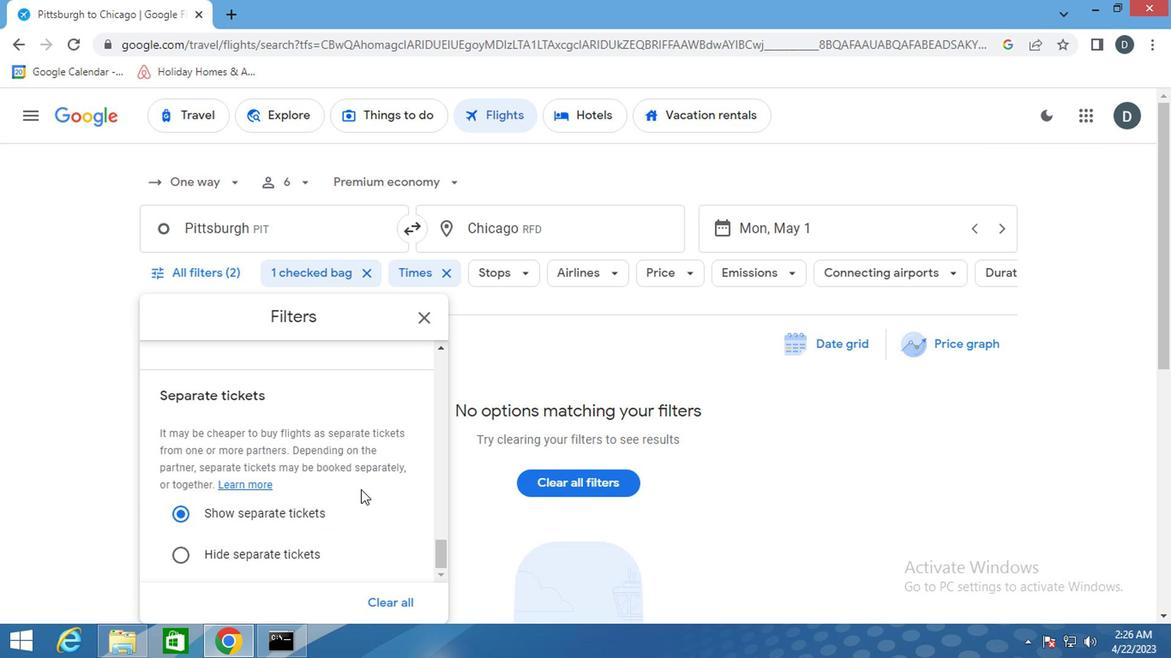 
Action: Mouse scrolled (359, 487) with delta (0, -1)
Screenshot: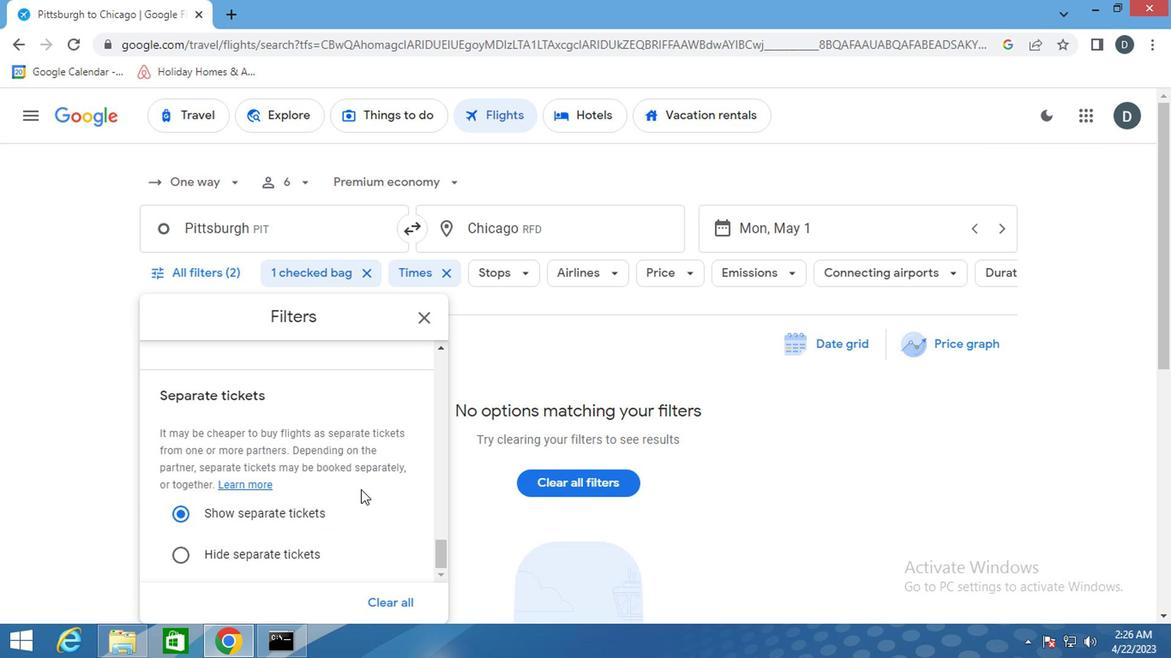 
Action: Mouse scrolled (359, 487) with delta (0, -1)
Screenshot: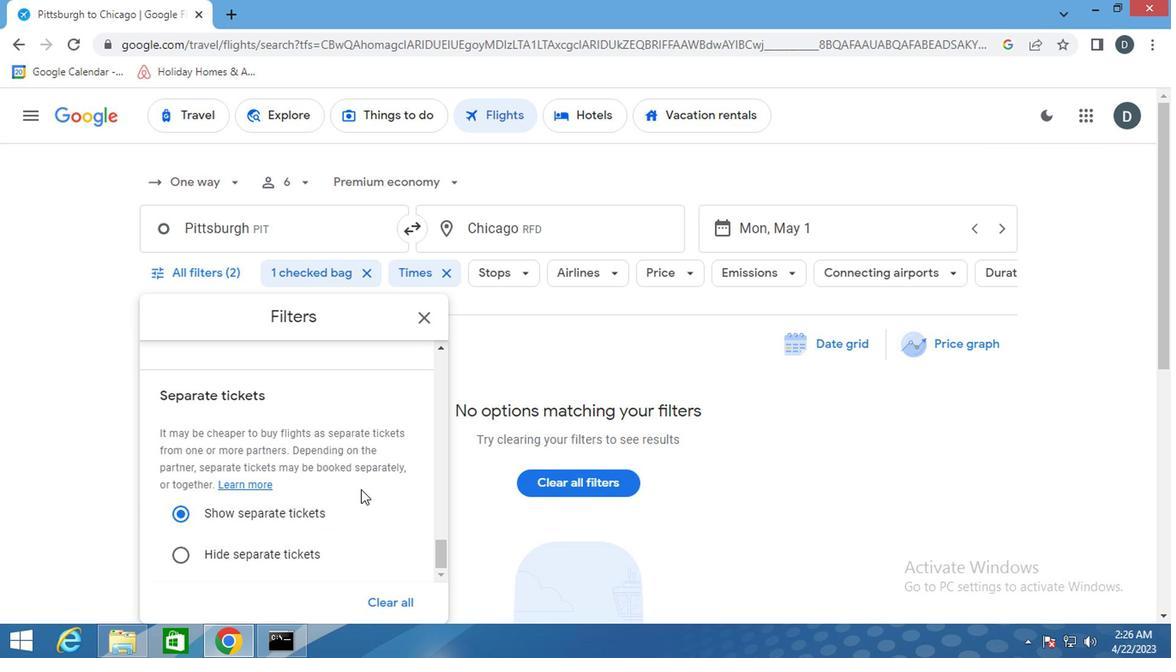 
Action: Mouse scrolled (359, 487) with delta (0, -1)
Screenshot: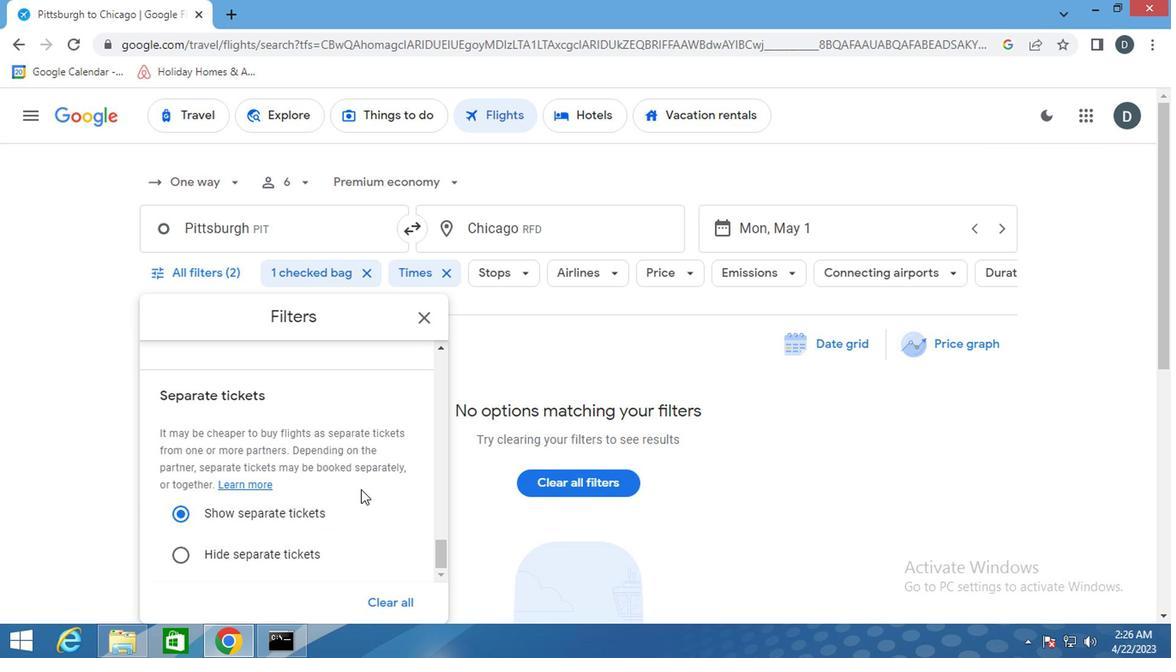 
Action: Mouse moved to (430, 305)
Screenshot: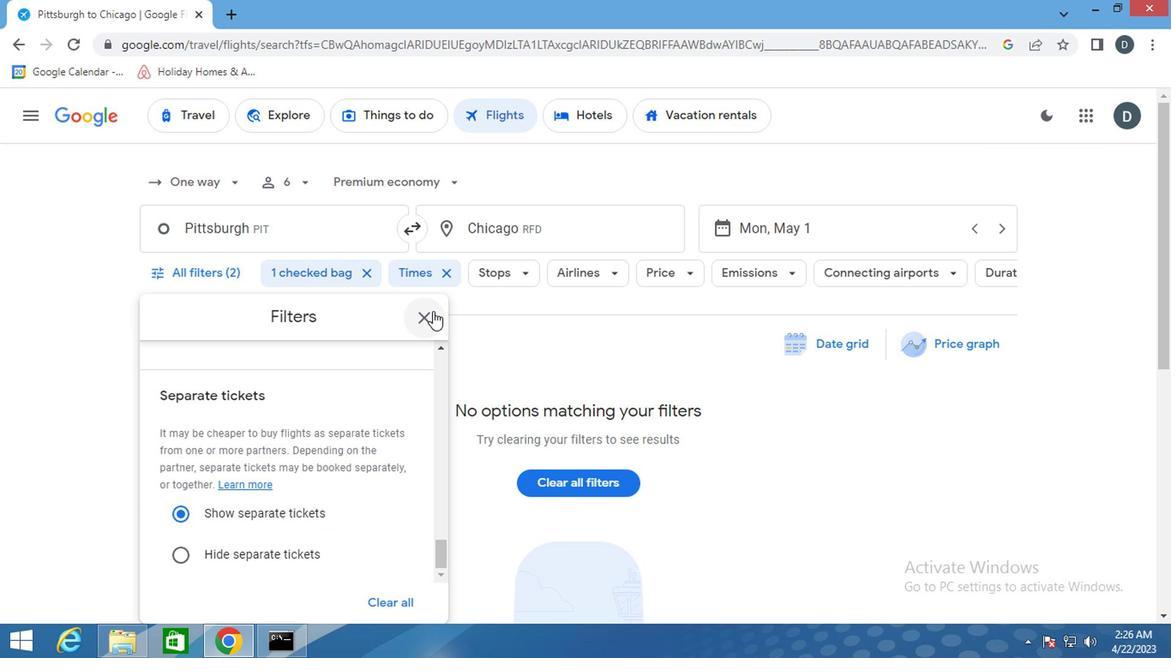 
Action: Mouse pressed left at (430, 305)
Screenshot: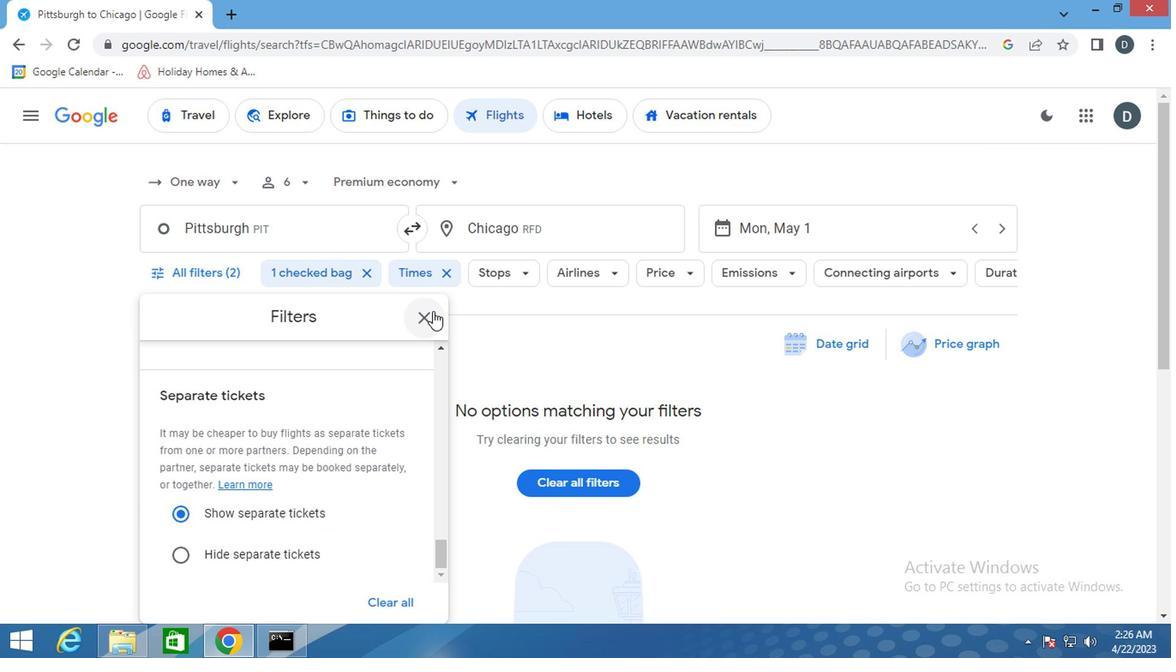 
Action: Mouse moved to (428, 305)
Screenshot: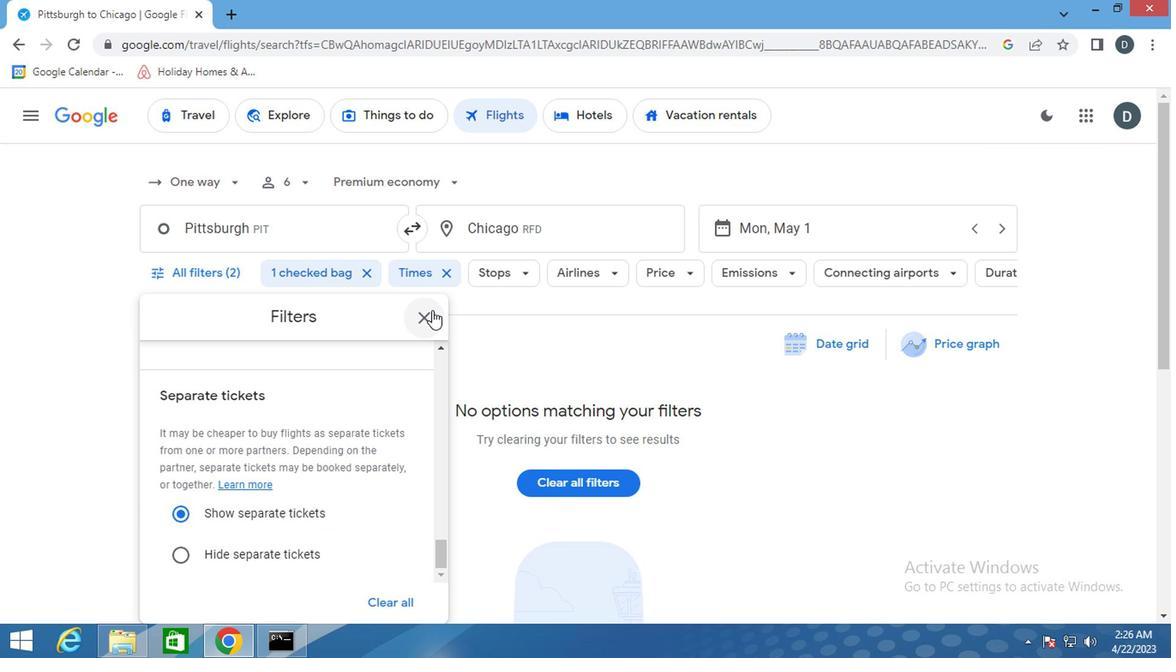
